 Task: Look for space in Lembang, Indonesia from 6th September, 2023 to 10th September, 2023 for 1 adult in price range Rs.9000 to Rs.17000. Place can be private room with 1  bedroom having 1 bed and 1 bathroom. Property type can be house, flat, guest house, hotel. Booking option can be shelf check-in. Required host language is English.
Action: Mouse moved to (405, 53)
Screenshot: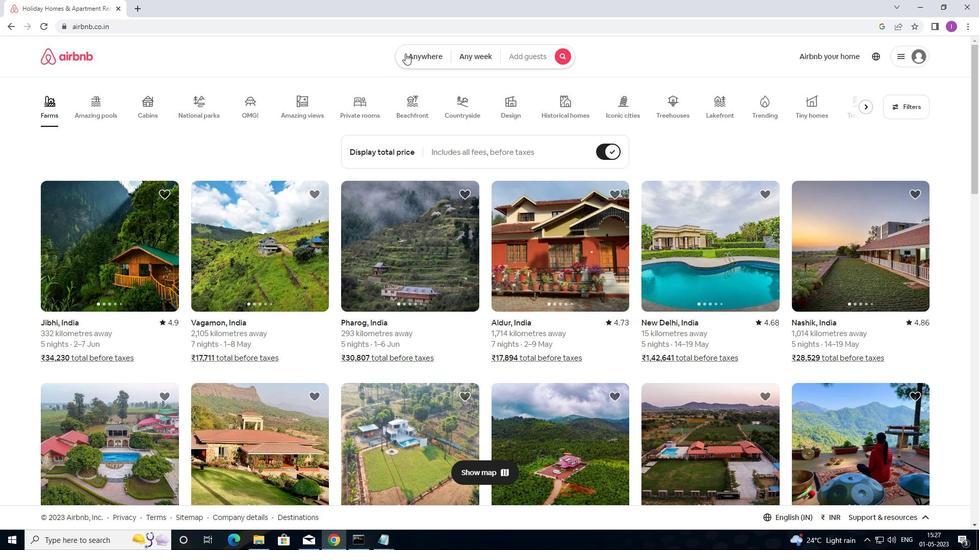 
Action: Mouse pressed left at (405, 53)
Screenshot: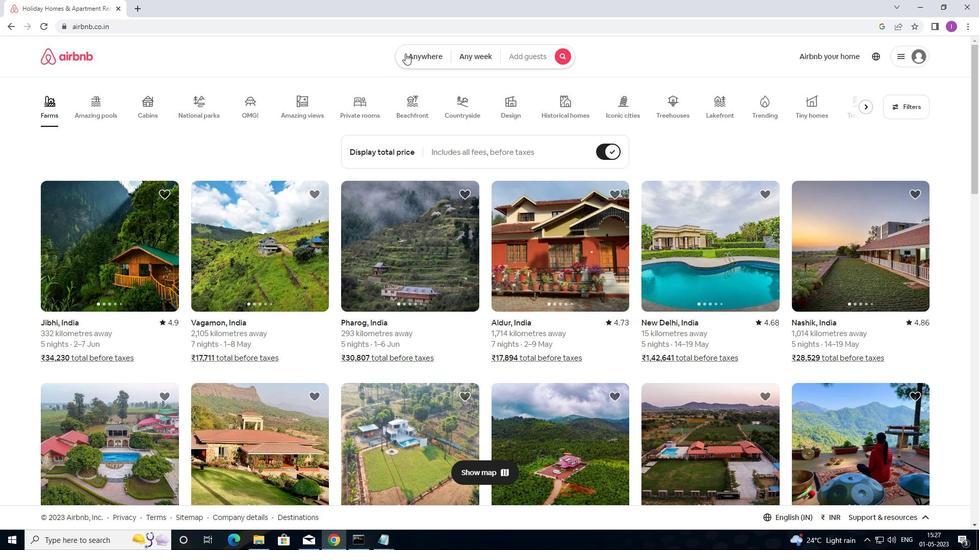 
Action: Mouse moved to (347, 106)
Screenshot: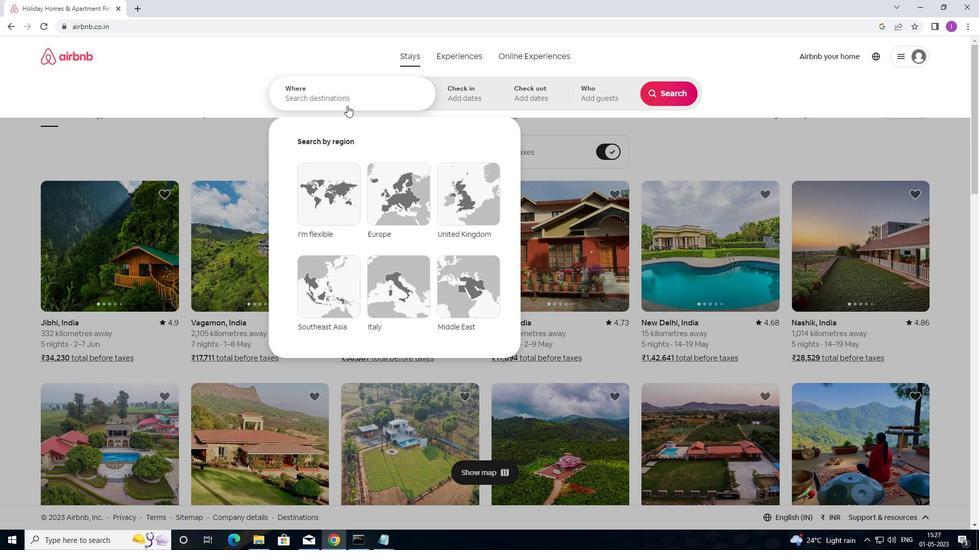 
Action: Mouse pressed left at (347, 106)
Screenshot: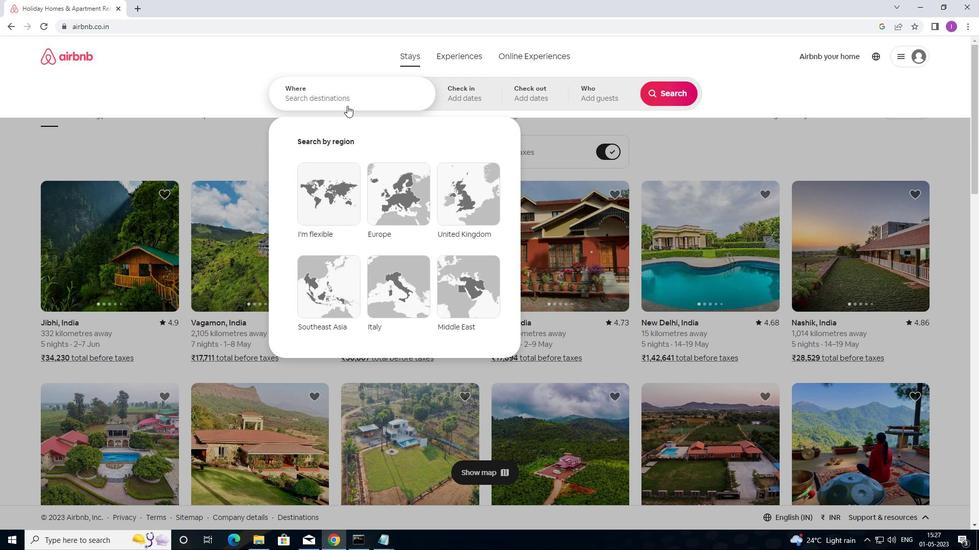 
Action: Mouse moved to (492, 67)
Screenshot: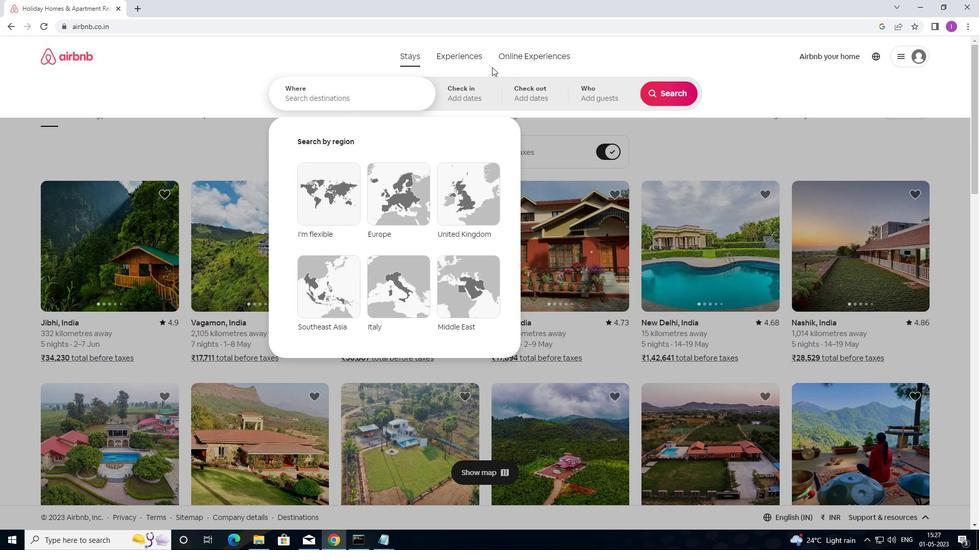 
Action: Key pressed <Key.shift><Key.shift><Key.shift>LAMBANG,<Key.shift>INDONESIA
Screenshot: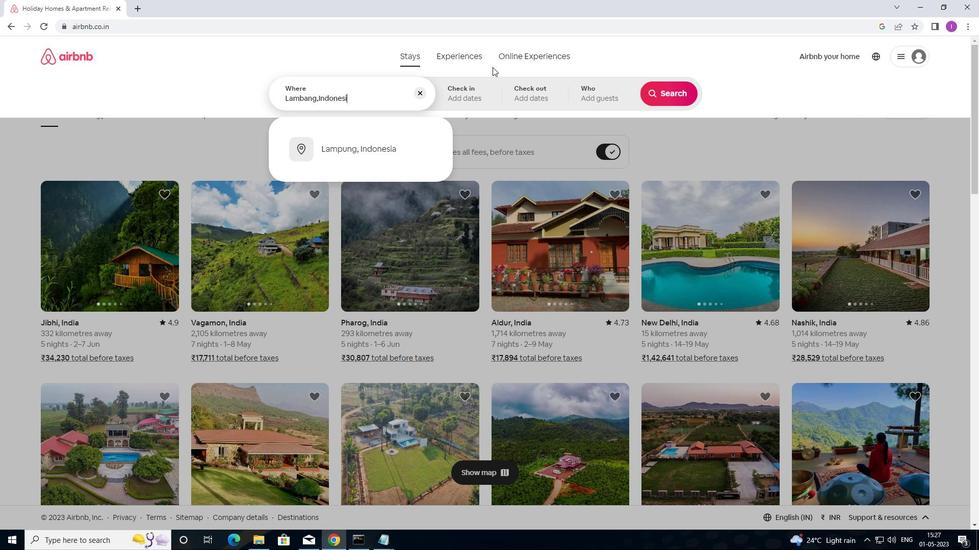 
Action: Mouse moved to (367, 154)
Screenshot: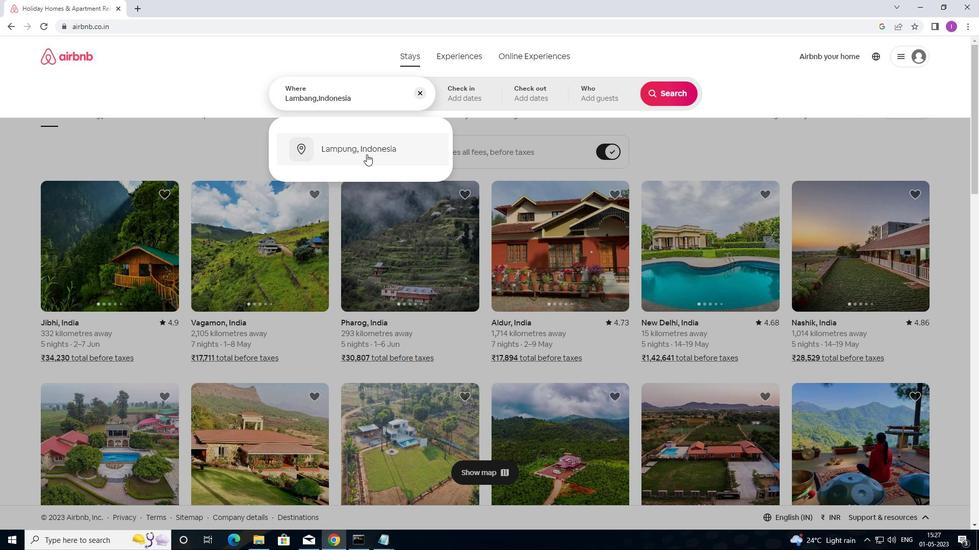 
Action: Mouse pressed left at (367, 154)
Screenshot: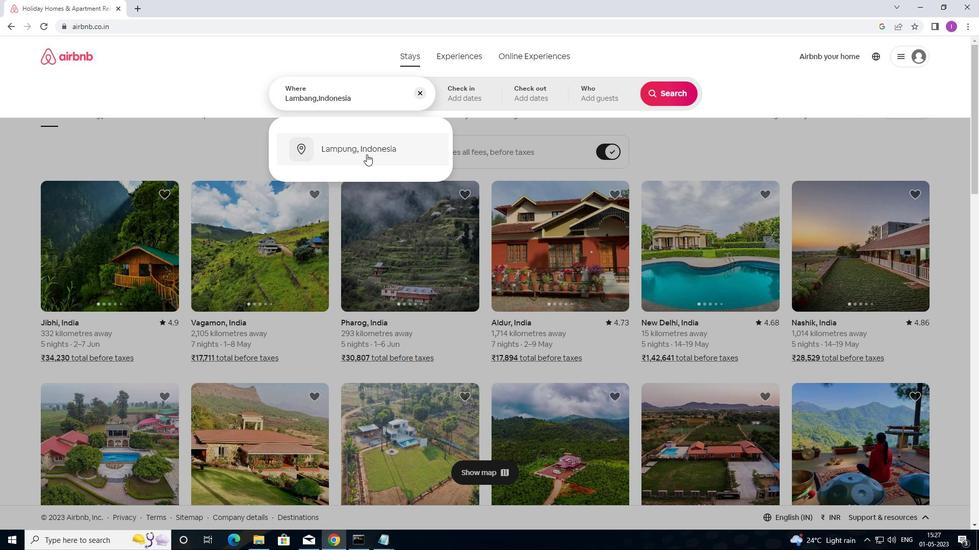 
Action: Mouse moved to (465, 97)
Screenshot: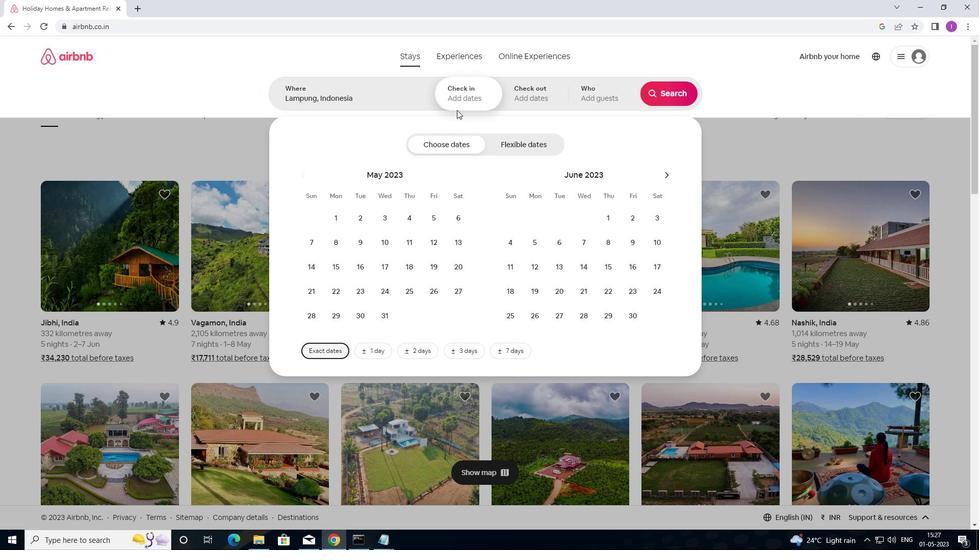 
Action: Mouse pressed left at (465, 97)
Screenshot: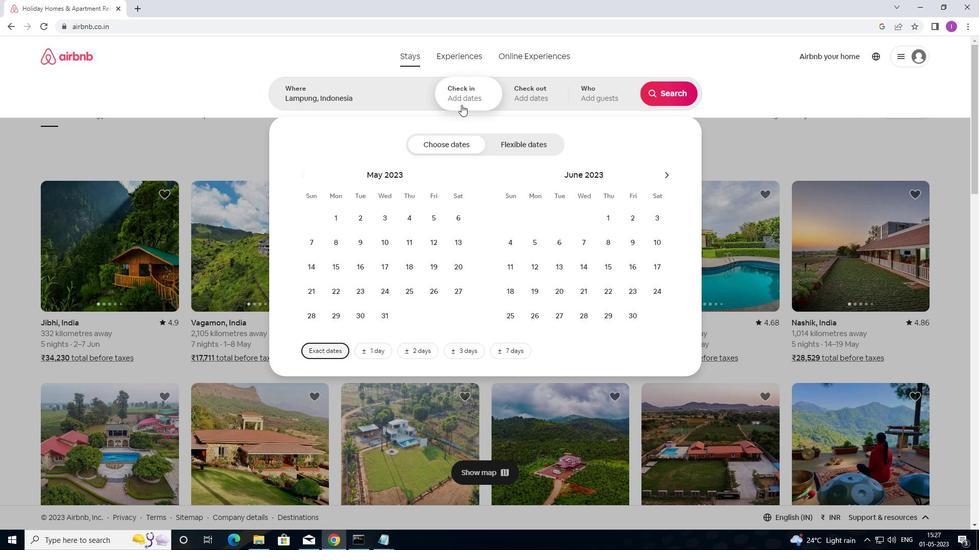 
Action: Mouse moved to (462, 91)
Screenshot: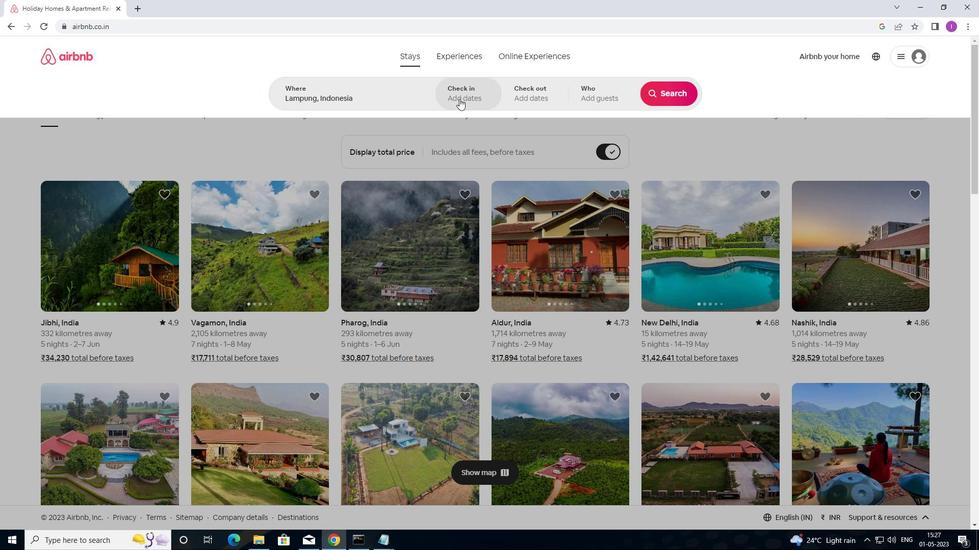 
Action: Mouse pressed left at (462, 91)
Screenshot: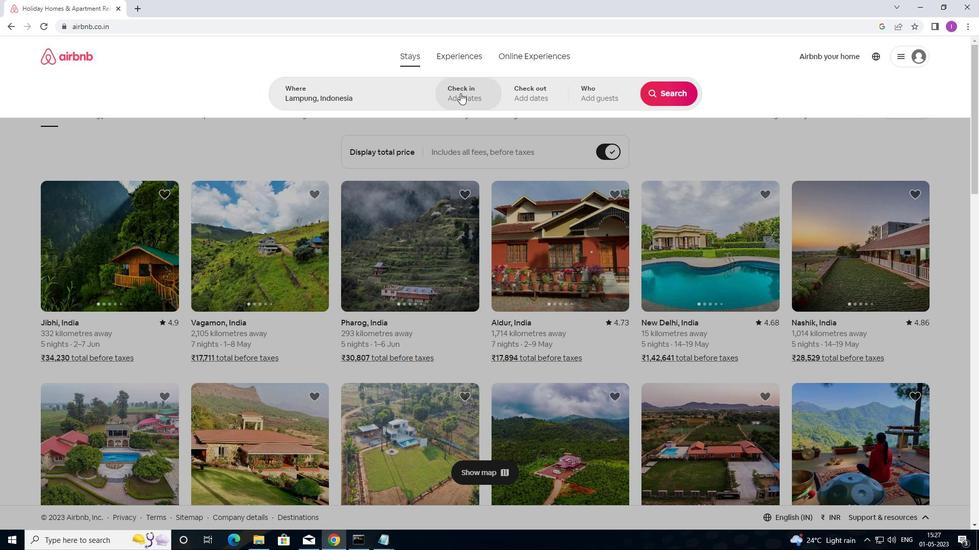 
Action: Mouse moved to (666, 175)
Screenshot: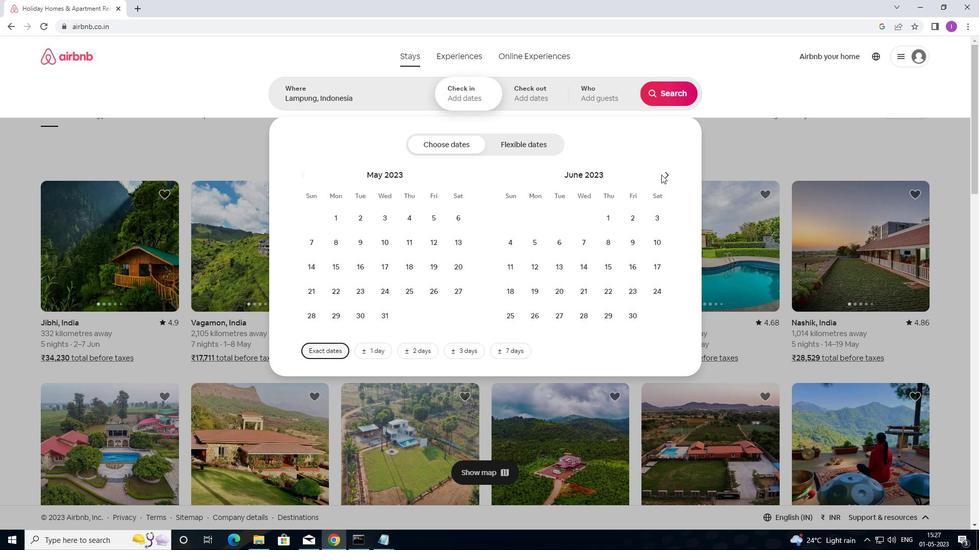 
Action: Mouse pressed left at (666, 175)
Screenshot: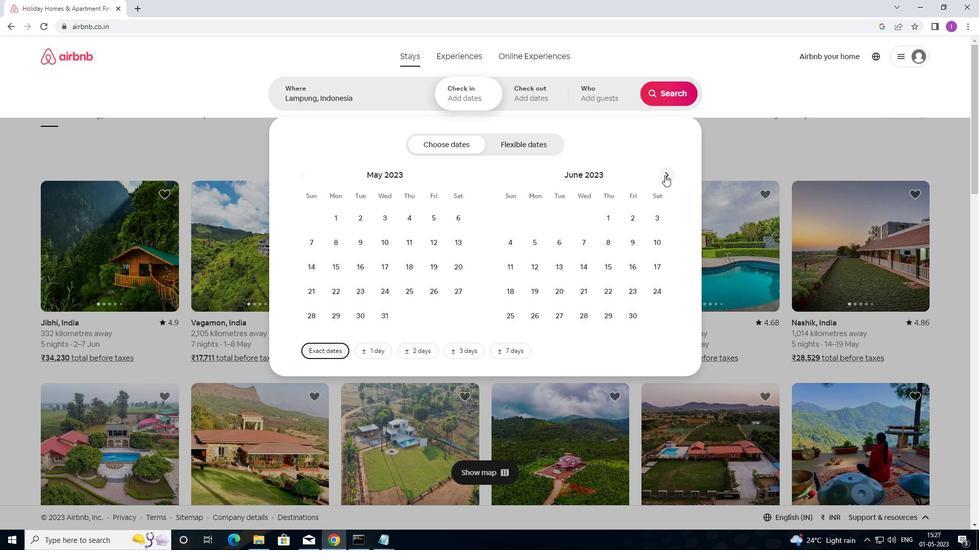 
Action: Mouse moved to (666, 175)
Screenshot: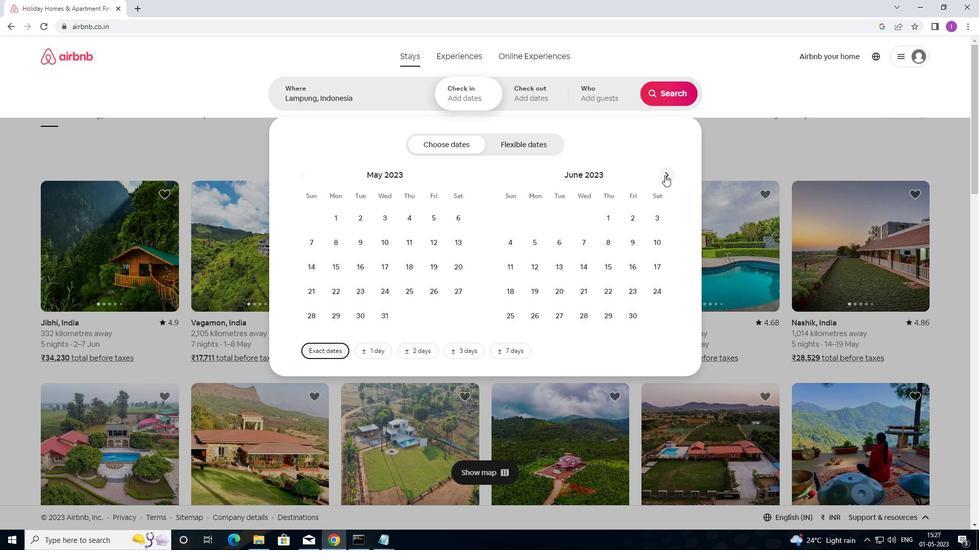 
Action: Mouse pressed left at (666, 175)
Screenshot: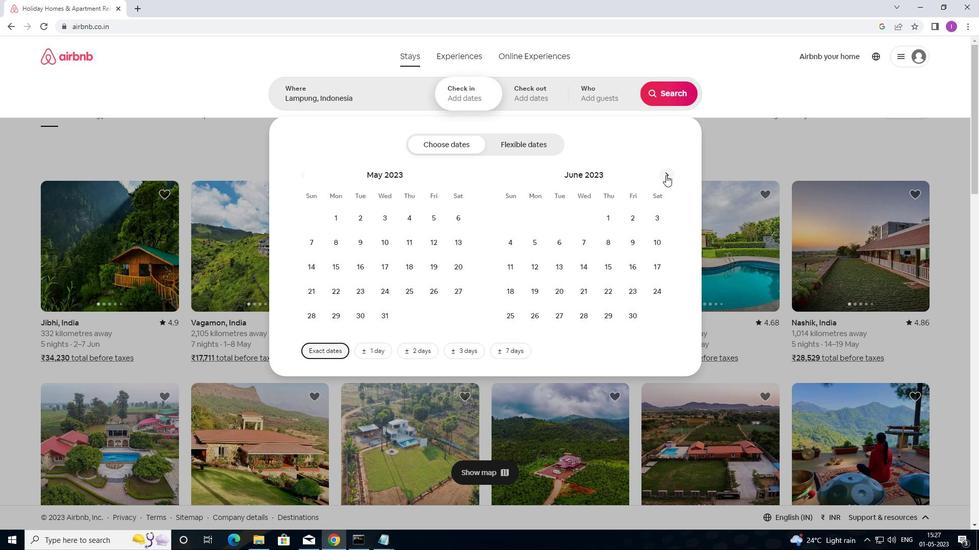 
Action: Mouse pressed left at (666, 175)
Screenshot: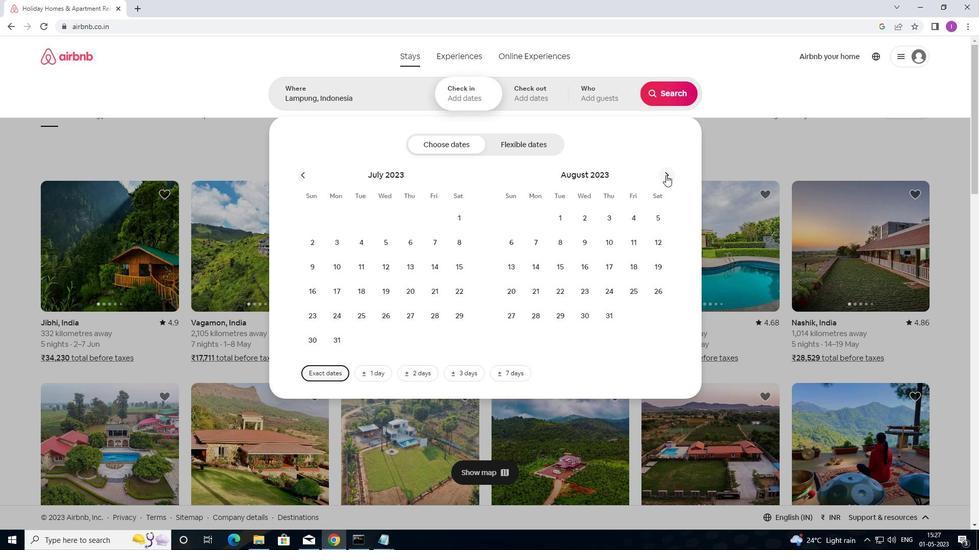 
Action: Mouse moved to (667, 175)
Screenshot: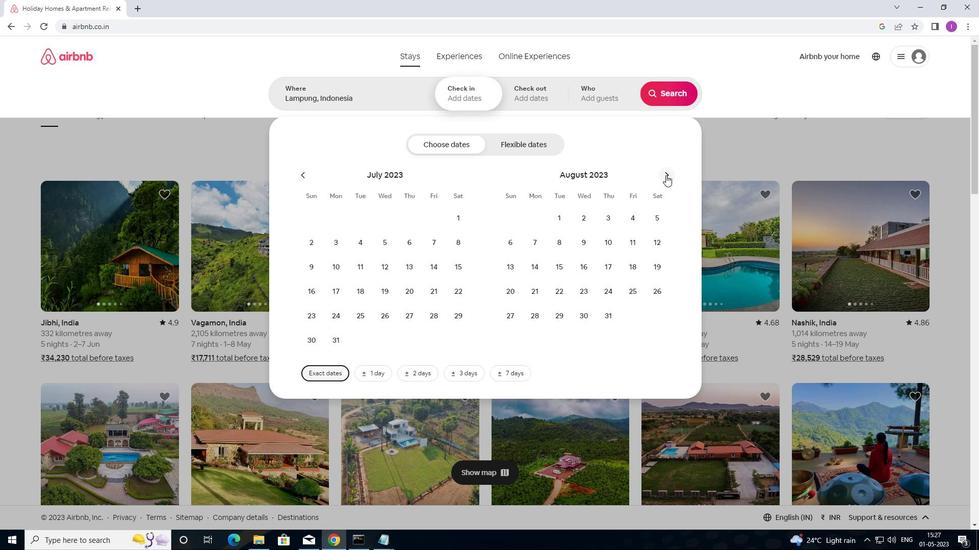 
Action: Mouse pressed left at (667, 175)
Screenshot: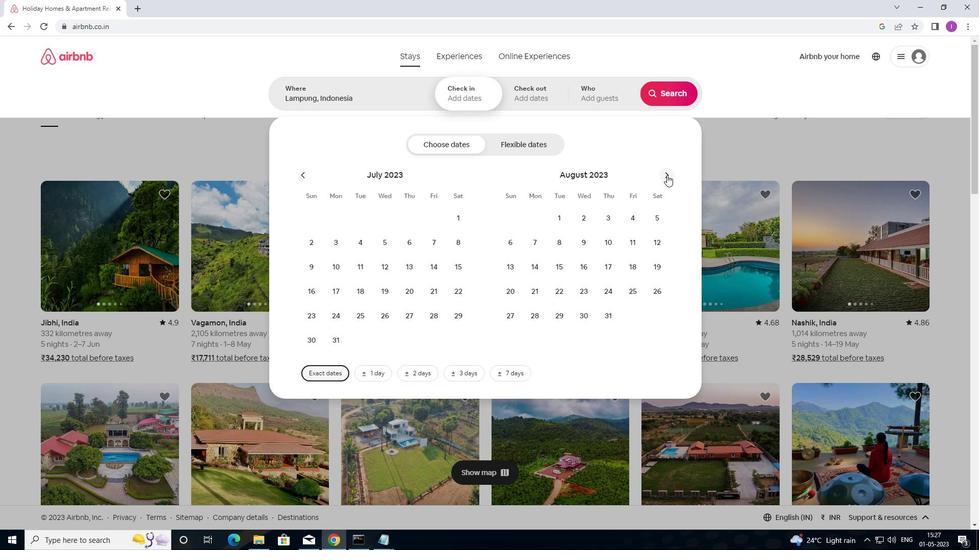 
Action: Mouse moved to (385, 243)
Screenshot: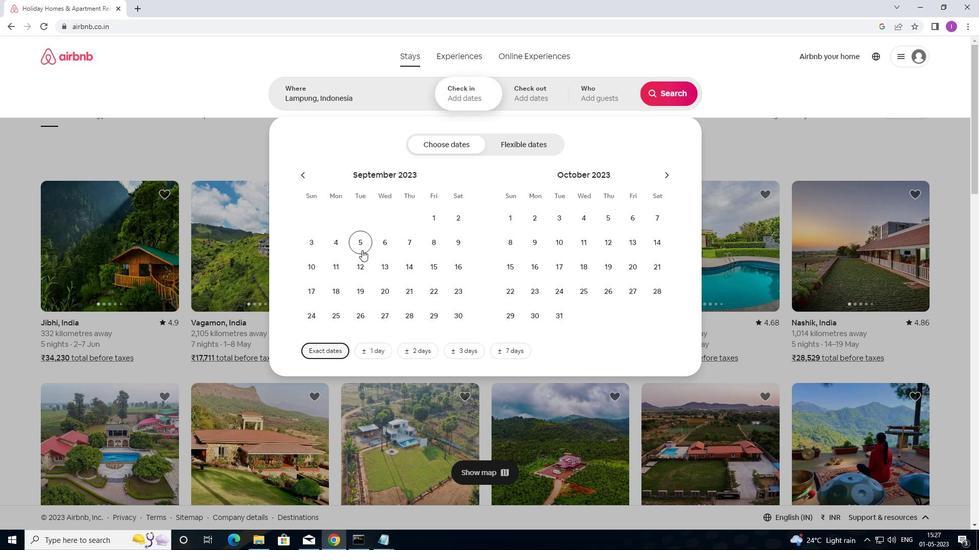 
Action: Mouse pressed left at (385, 243)
Screenshot: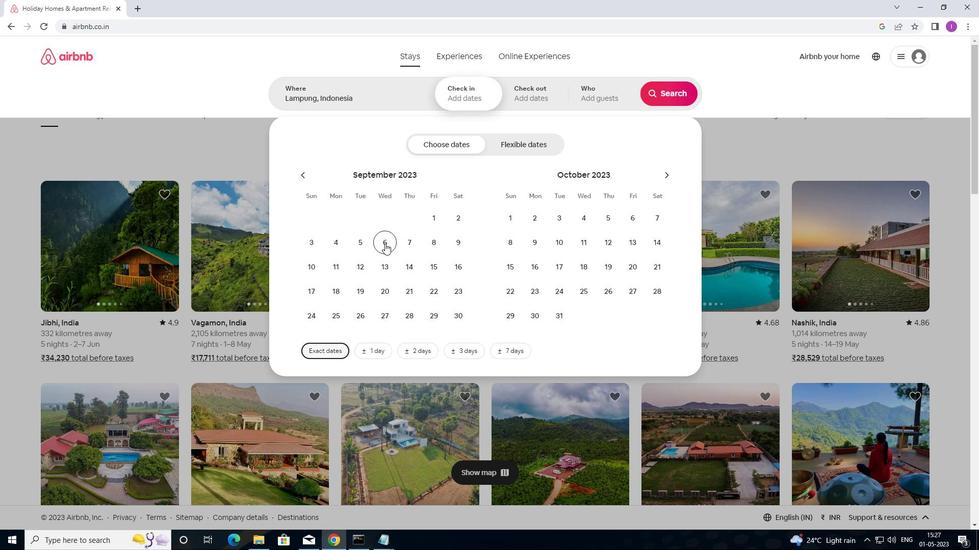 
Action: Mouse moved to (314, 273)
Screenshot: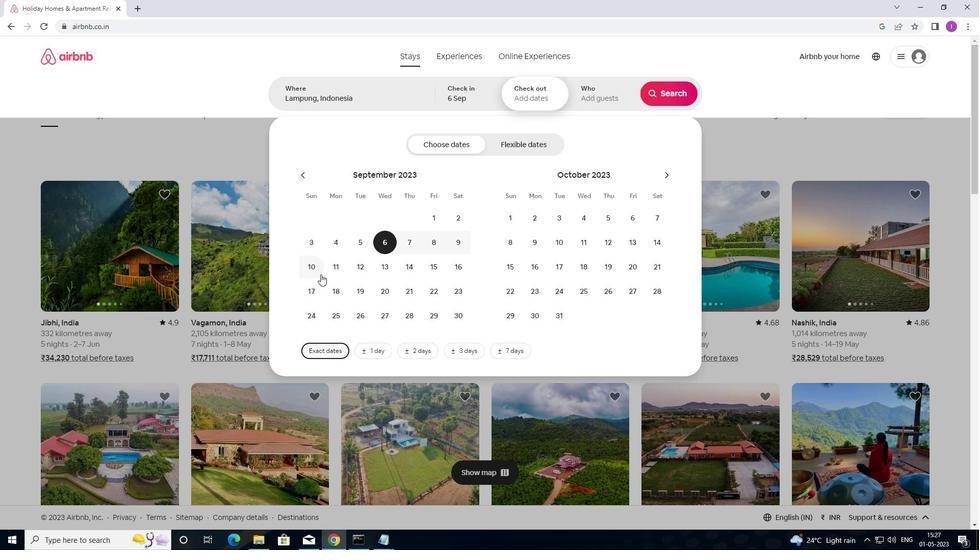 
Action: Mouse pressed left at (314, 273)
Screenshot: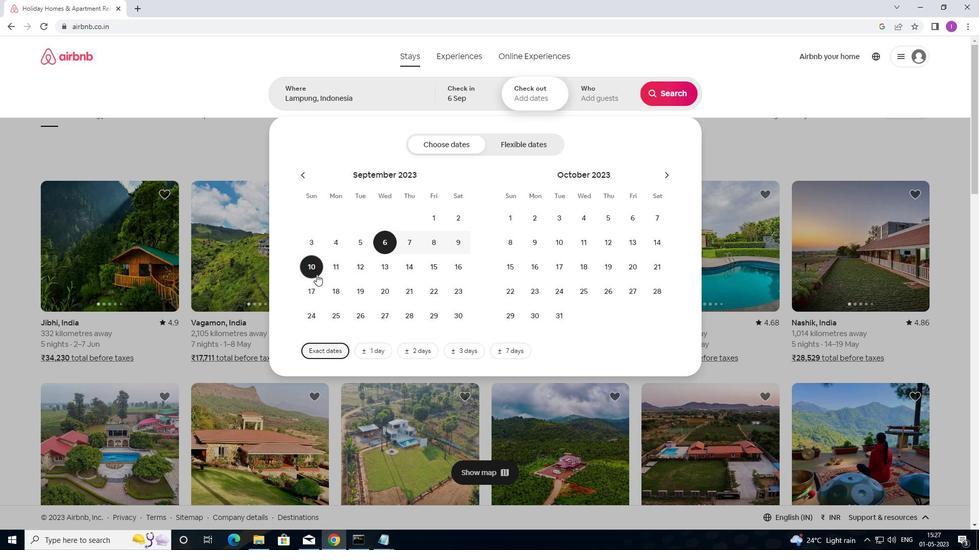 
Action: Mouse moved to (609, 95)
Screenshot: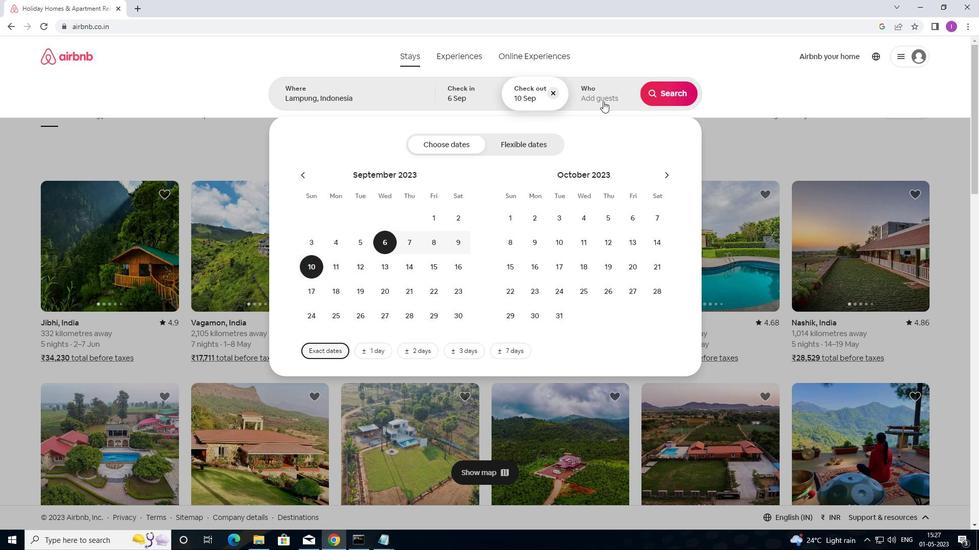 
Action: Mouse pressed left at (609, 95)
Screenshot: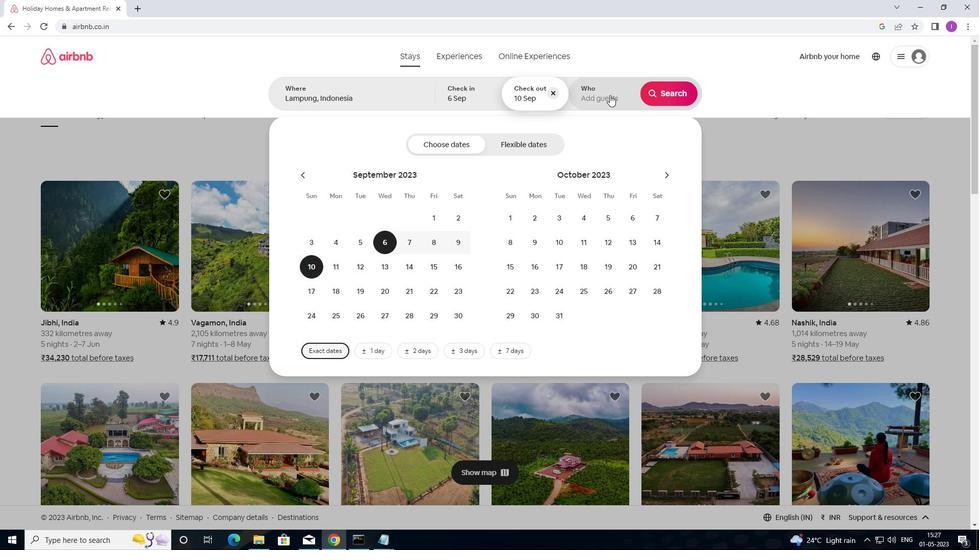 
Action: Mouse moved to (671, 141)
Screenshot: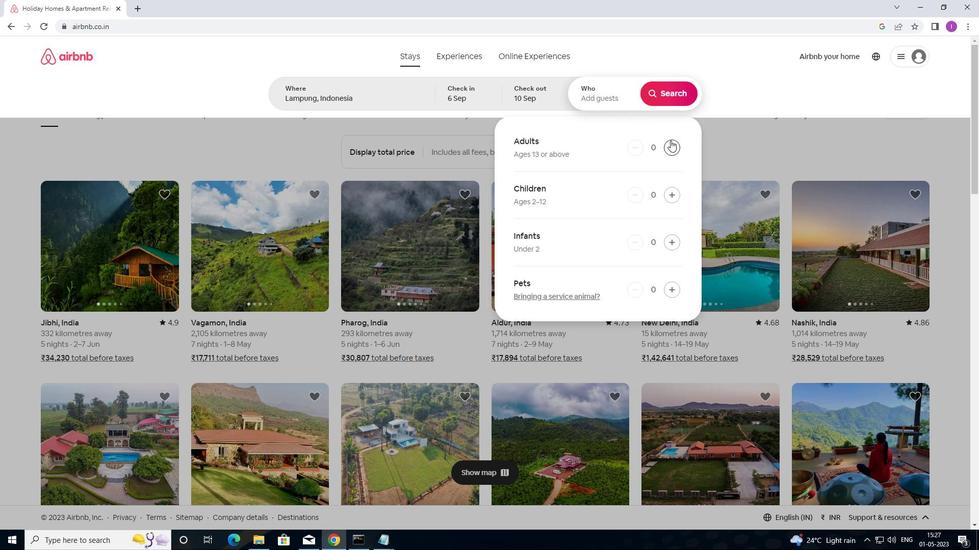 
Action: Mouse pressed left at (671, 141)
Screenshot: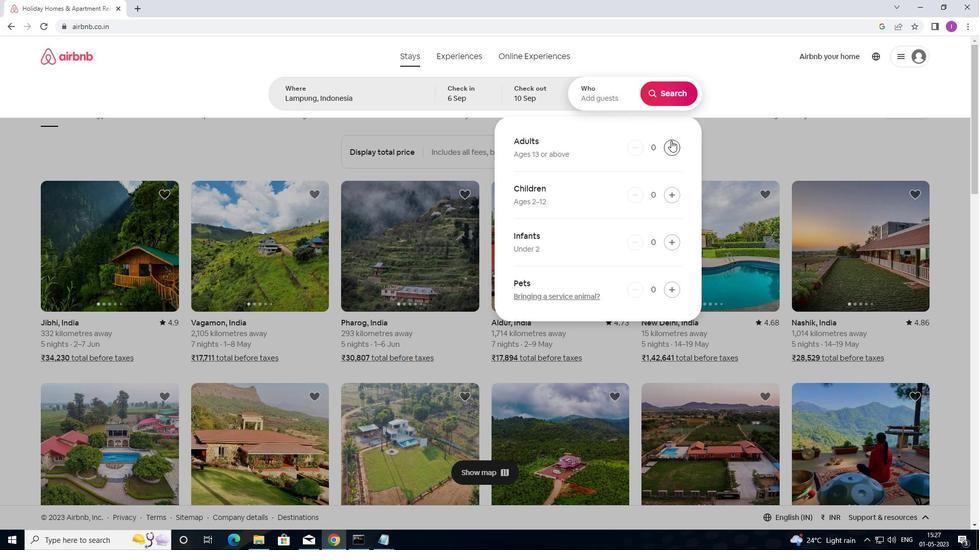 
Action: Mouse moved to (669, 98)
Screenshot: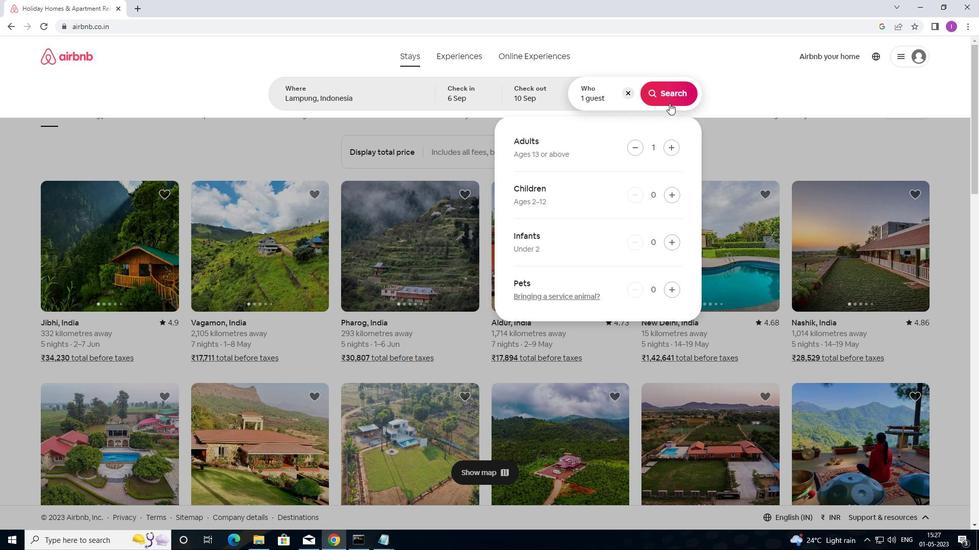 
Action: Mouse pressed left at (669, 98)
Screenshot: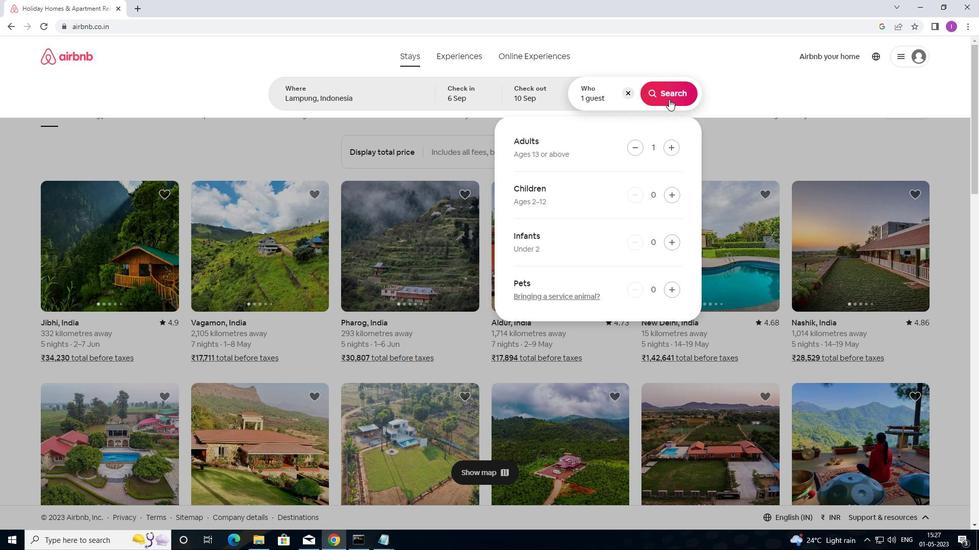
Action: Mouse moved to (922, 91)
Screenshot: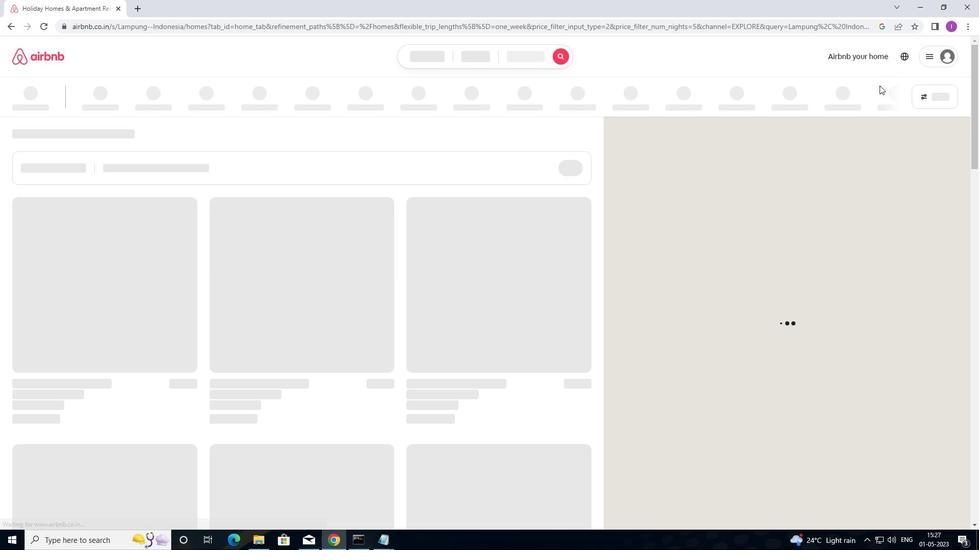
Action: Mouse pressed left at (922, 91)
Screenshot: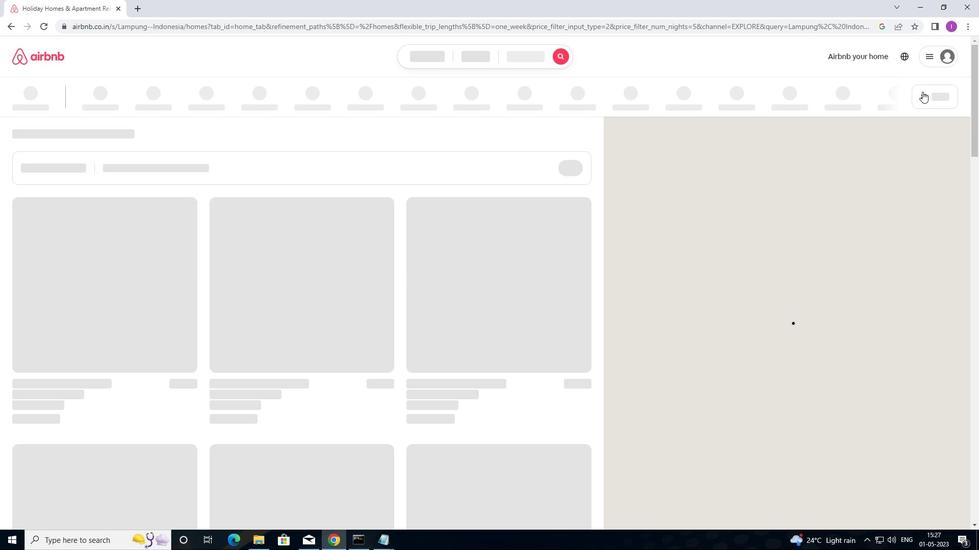 
Action: Mouse moved to (374, 225)
Screenshot: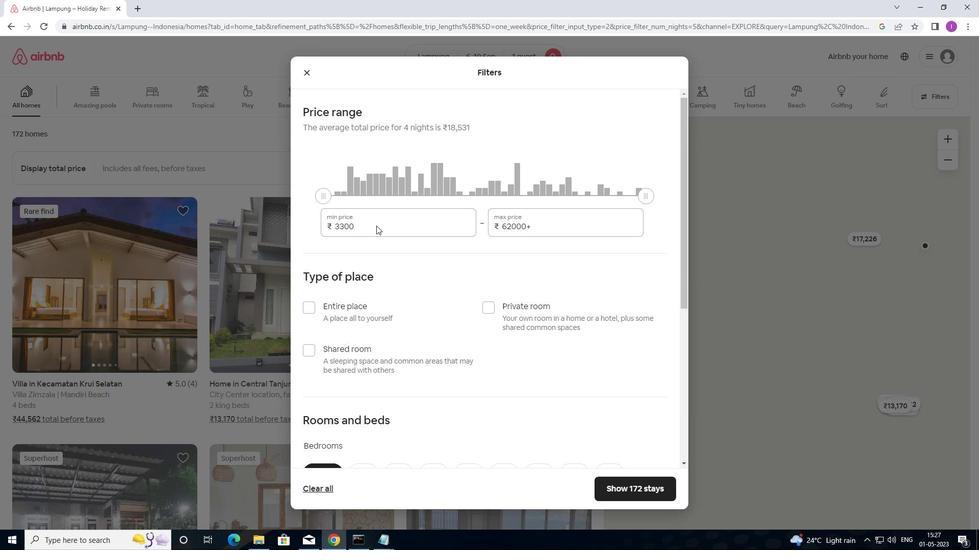 
Action: Mouse pressed left at (374, 225)
Screenshot: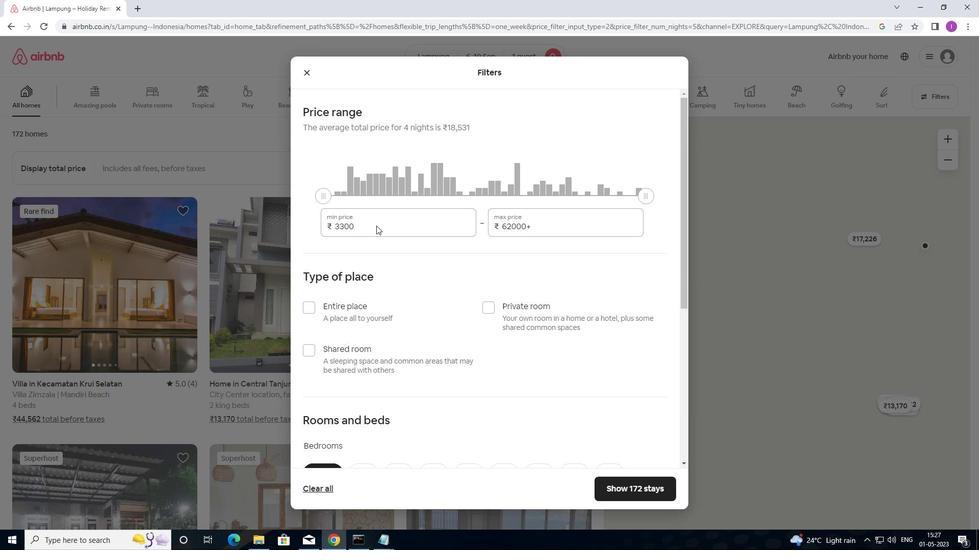 
Action: Mouse moved to (369, 207)
Screenshot: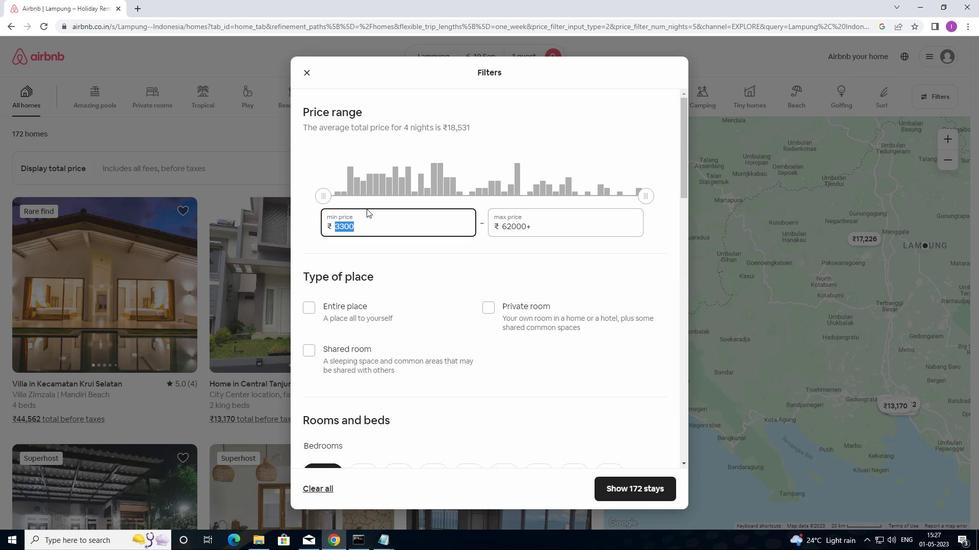 
Action: Key pressed 9000
Screenshot: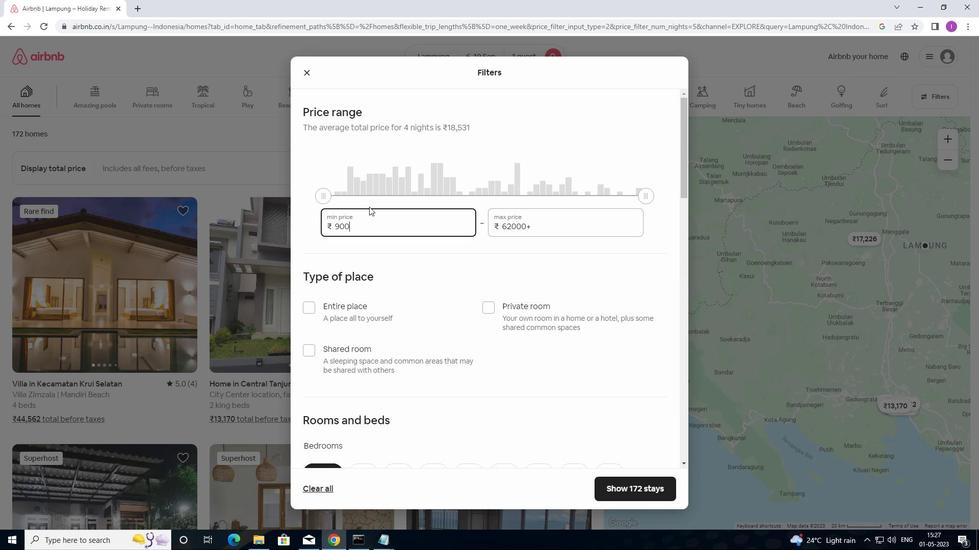 
Action: Mouse moved to (540, 223)
Screenshot: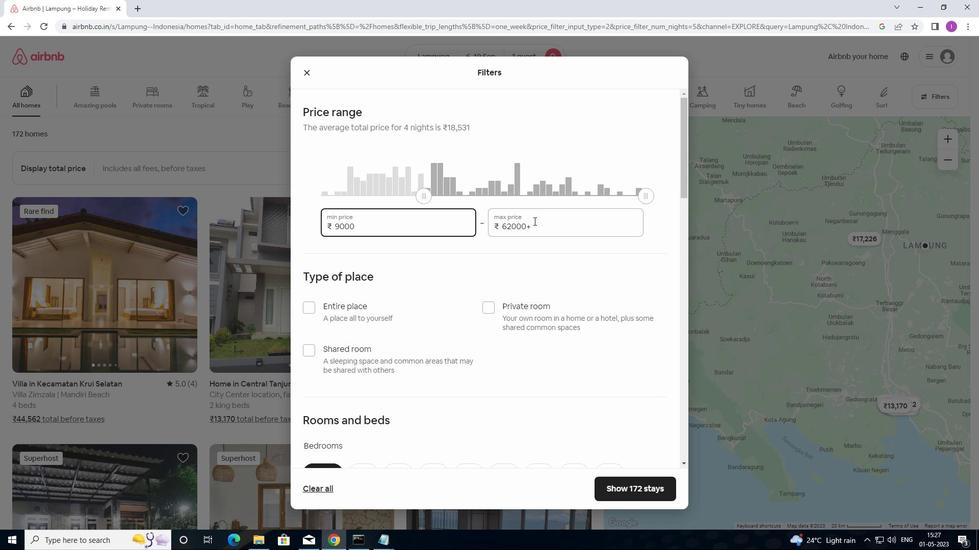 
Action: Mouse pressed left at (540, 223)
Screenshot: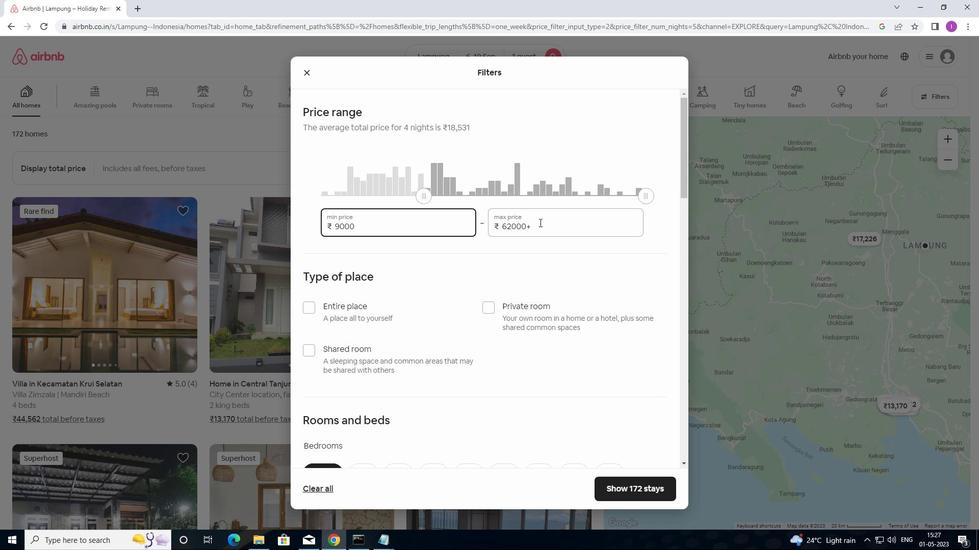 
Action: Mouse moved to (494, 224)
Screenshot: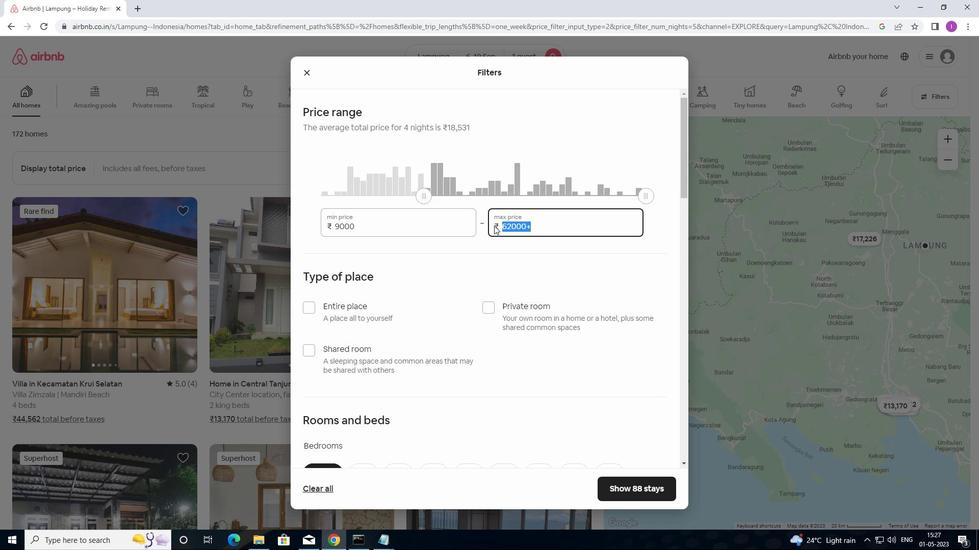 
Action: Key pressed 12
Screenshot: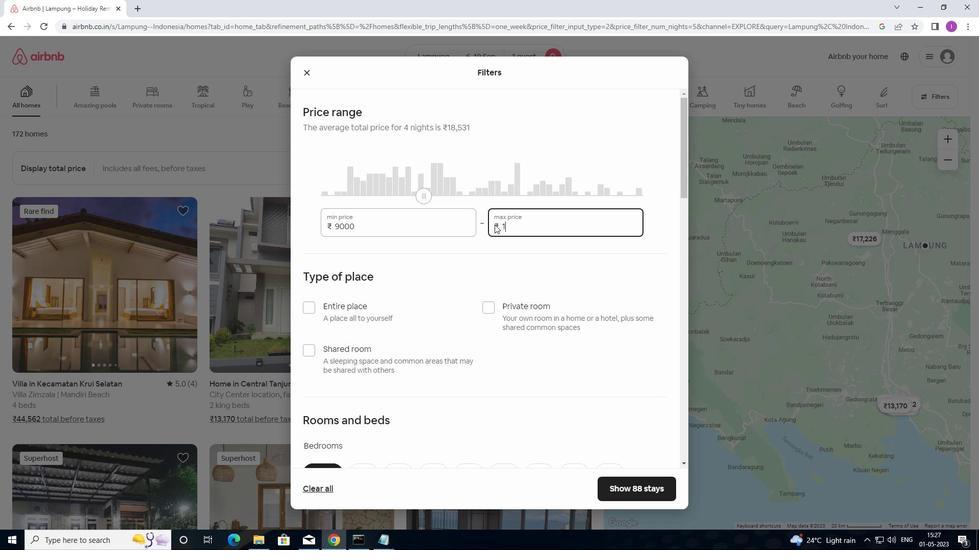 
Action: Mouse moved to (494, 219)
Screenshot: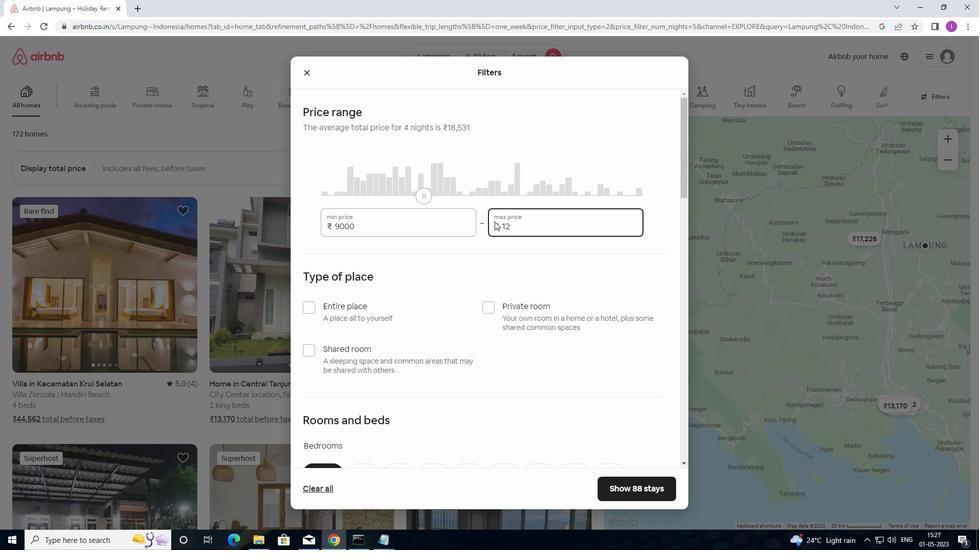 
Action: Key pressed <Key.backspace>
Screenshot: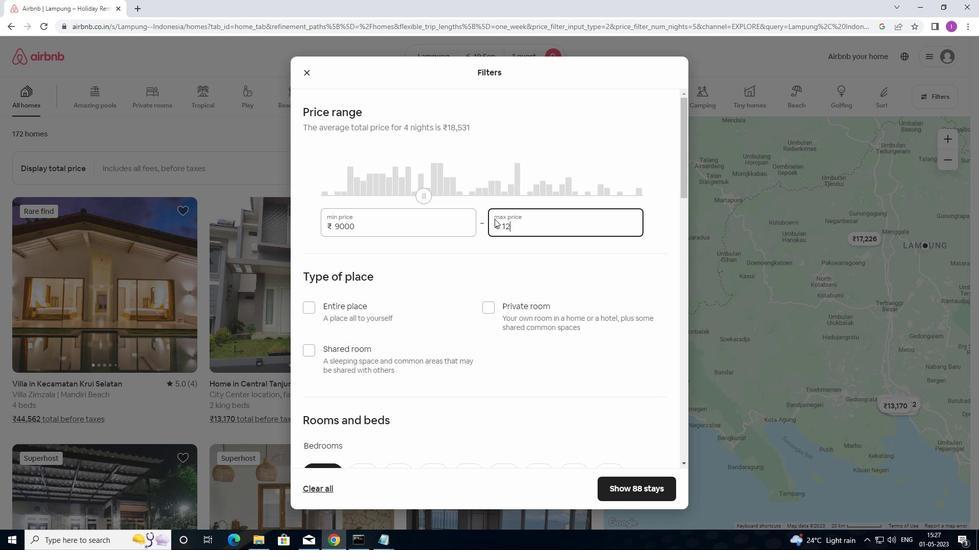 
Action: Mouse moved to (498, 210)
Screenshot: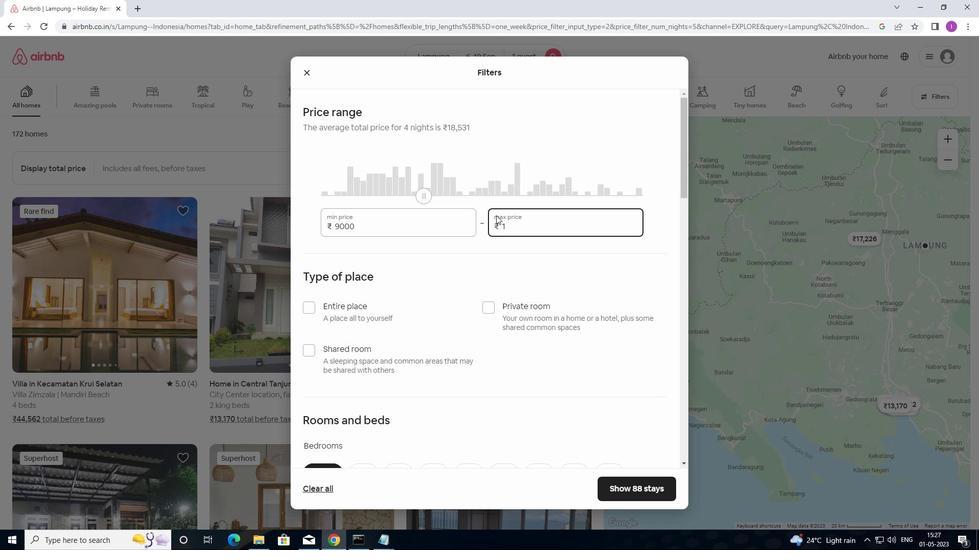 
Action: Key pressed 7
Screenshot: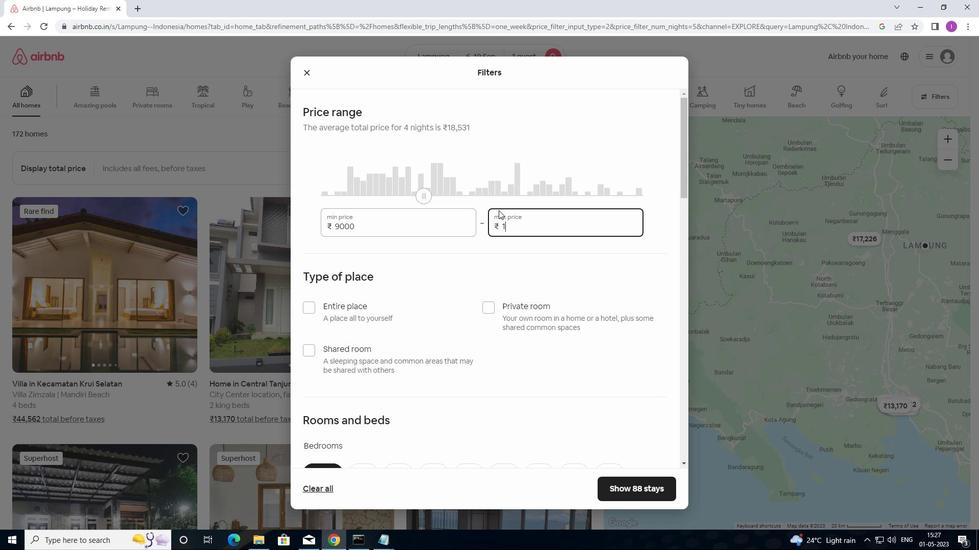
Action: Mouse moved to (498, 209)
Screenshot: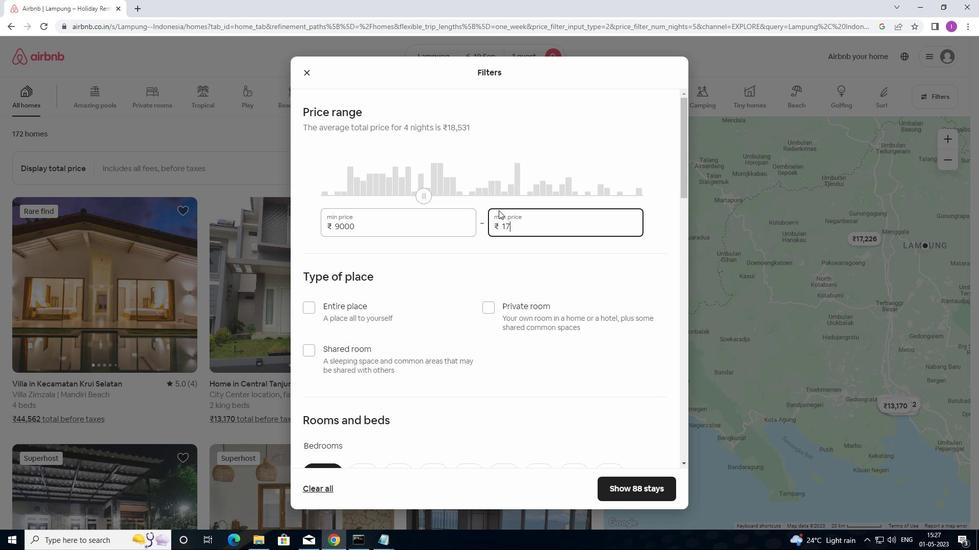 
Action: Key pressed 000
Screenshot: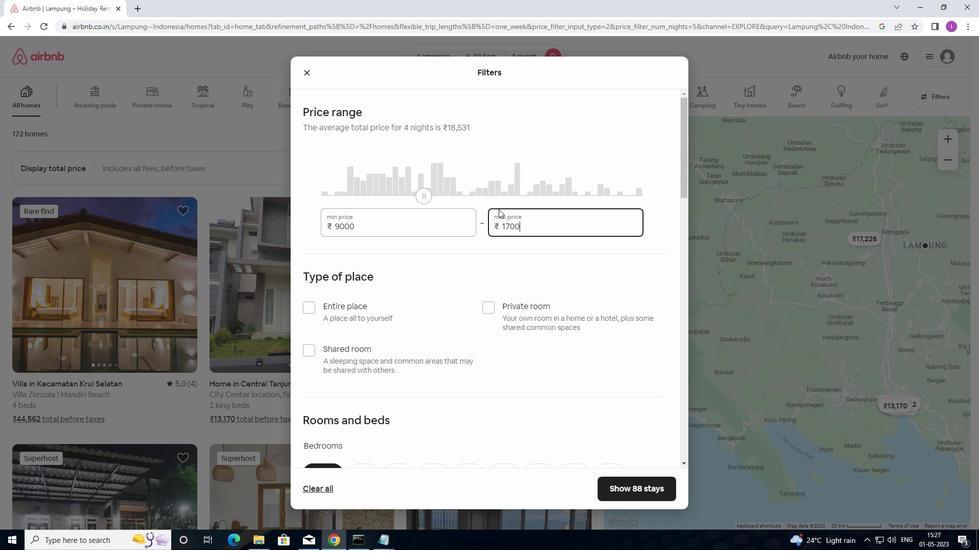 
Action: Mouse moved to (422, 223)
Screenshot: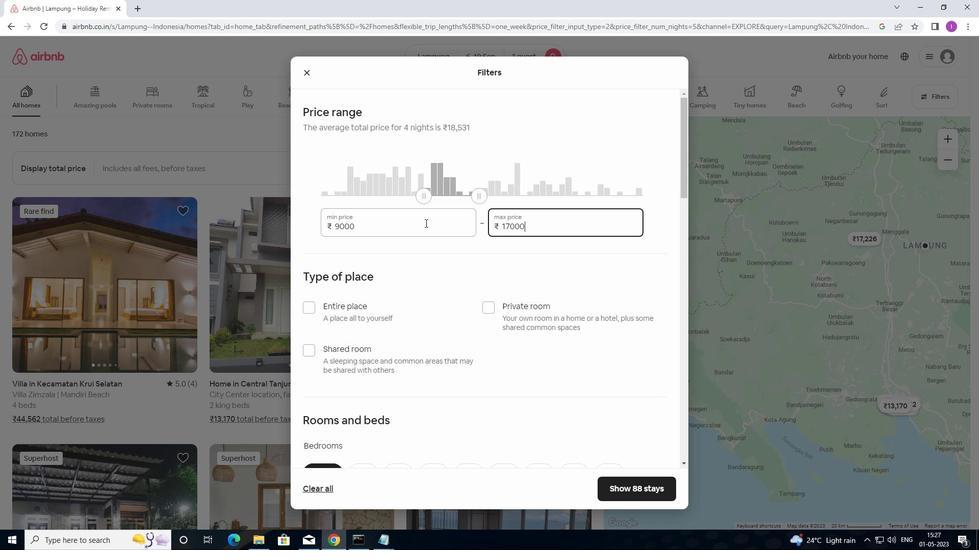 
Action: Mouse scrolled (422, 223) with delta (0, 0)
Screenshot: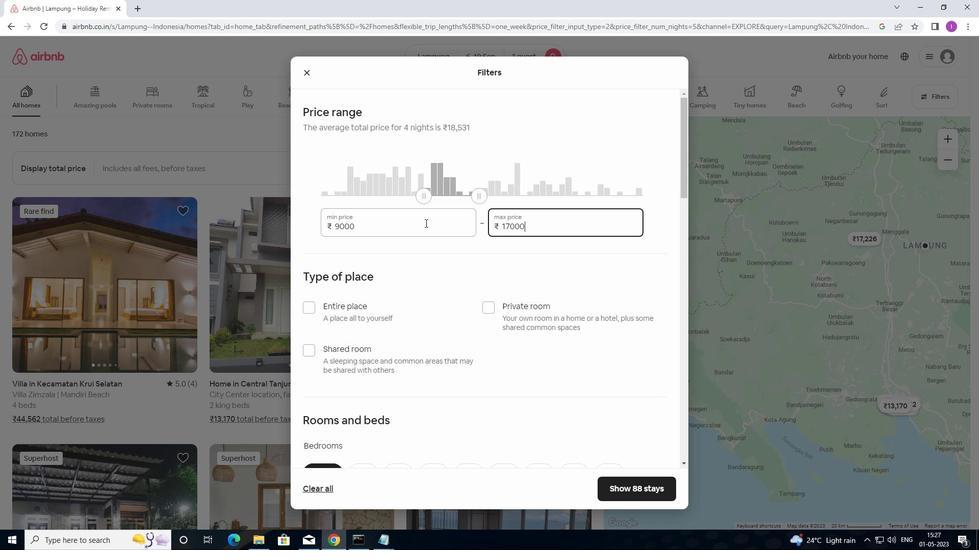 
Action: Mouse moved to (423, 227)
Screenshot: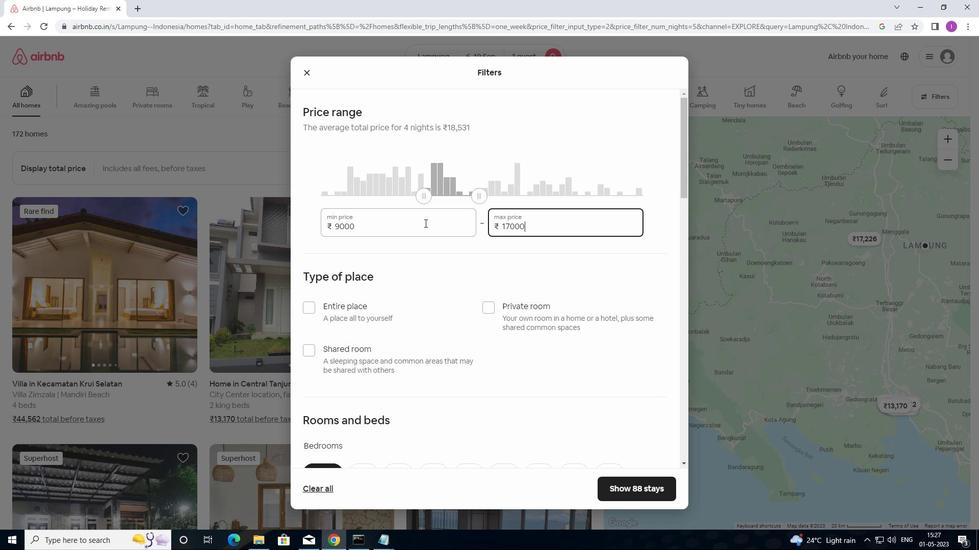 
Action: Mouse scrolled (423, 226) with delta (0, 0)
Screenshot: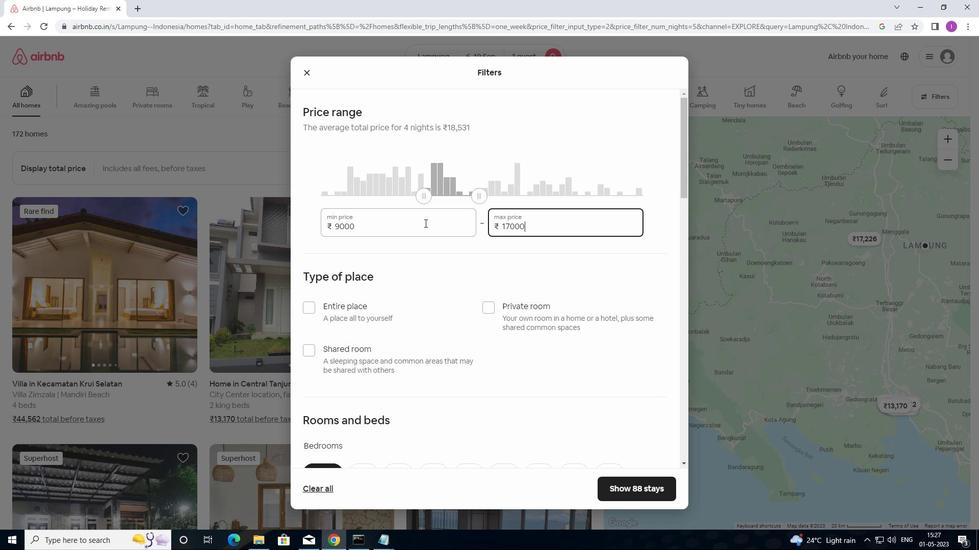 
Action: Mouse moved to (425, 229)
Screenshot: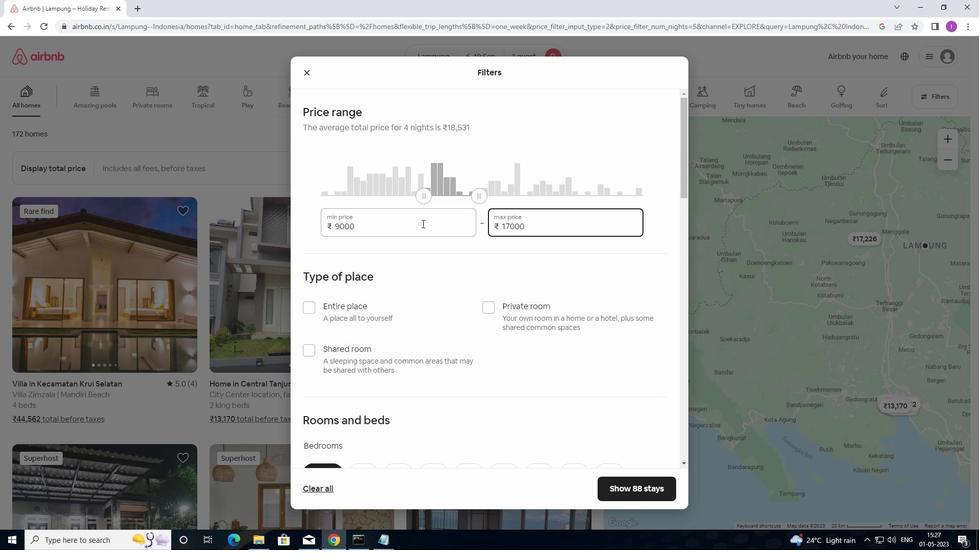 
Action: Mouse scrolled (425, 228) with delta (0, 0)
Screenshot: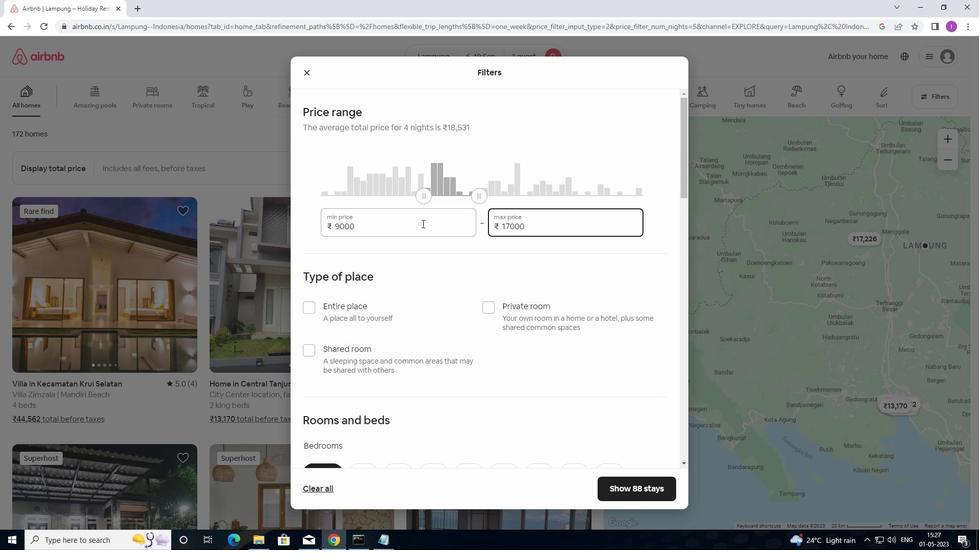 
Action: Mouse moved to (496, 154)
Screenshot: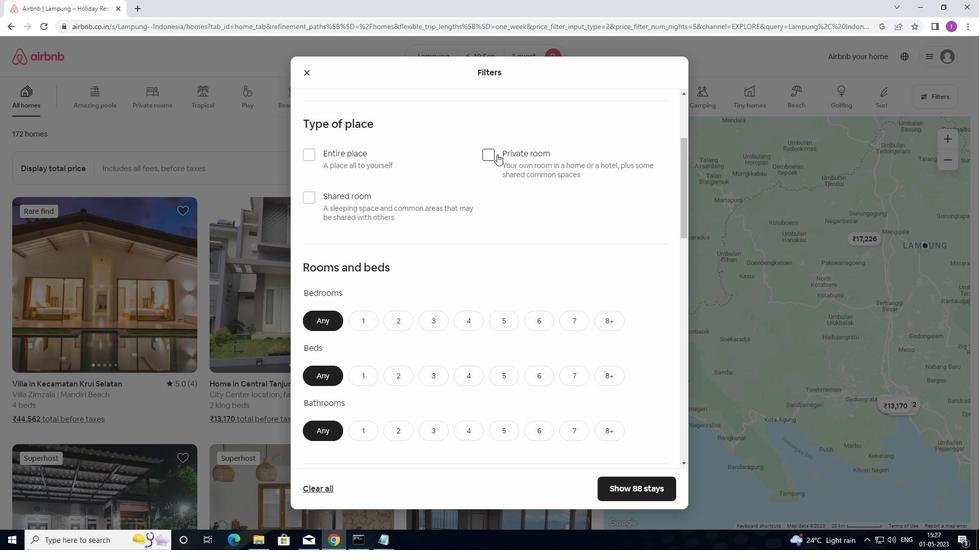 
Action: Mouse pressed left at (496, 154)
Screenshot: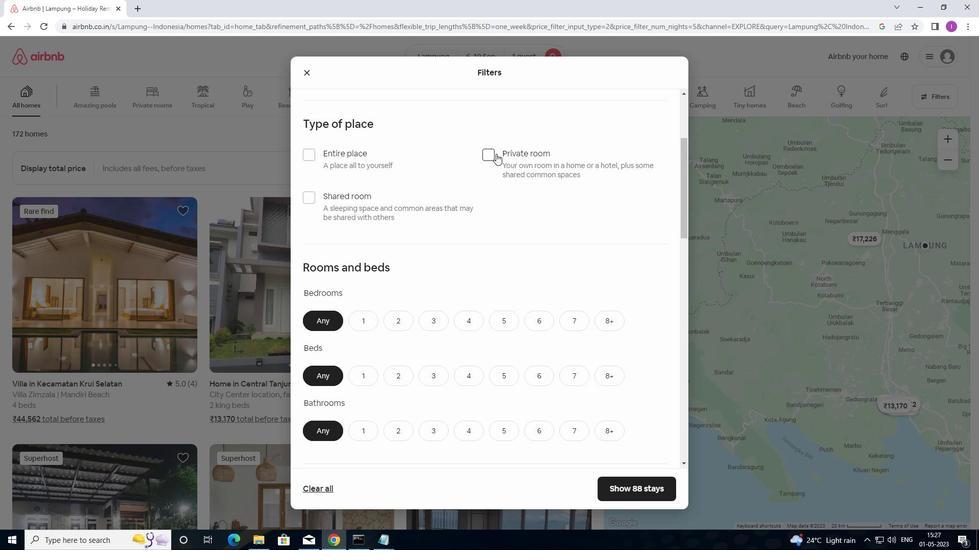 
Action: Mouse moved to (460, 191)
Screenshot: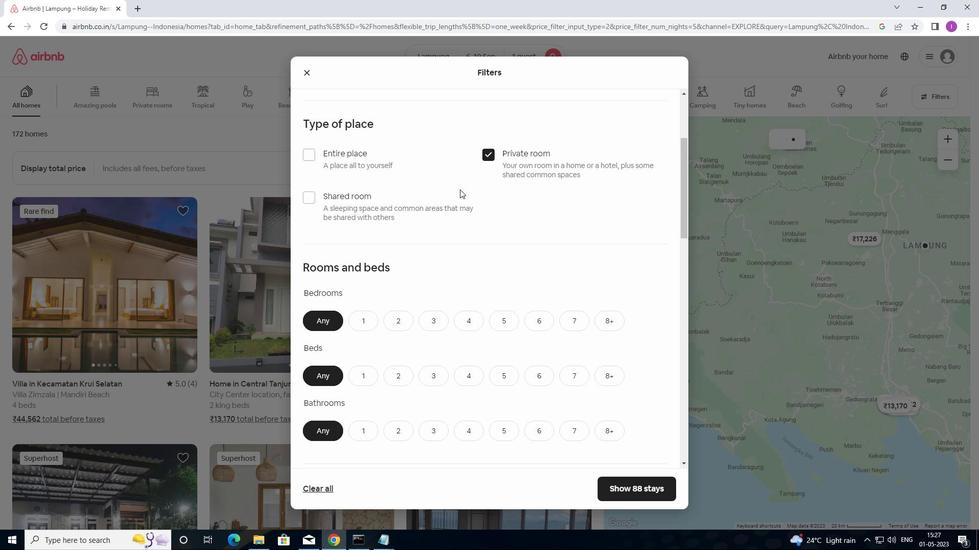 
Action: Mouse scrolled (460, 191) with delta (0, 0)
Screenshot: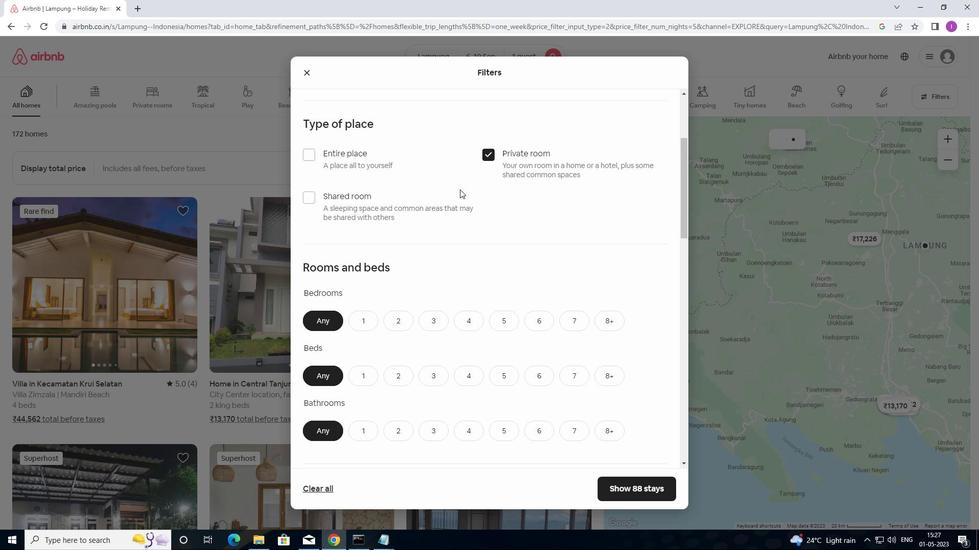 
Action: Mouse moved to (460, 196)
Screenshot: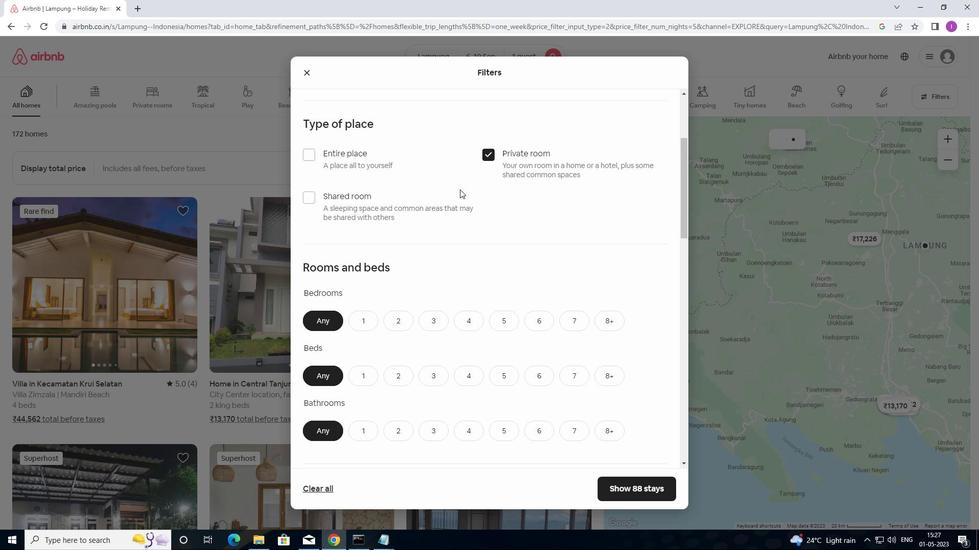 
Action: Mouse scrolled (460, 196) with delta (0, 0)
Screenshot: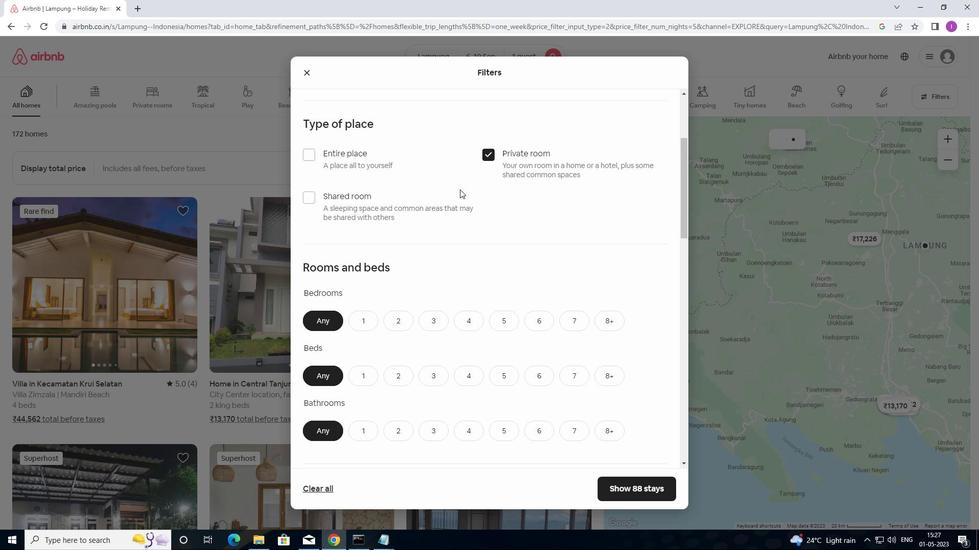 
Action: Mouse moved to (461, 200)
Screenshot: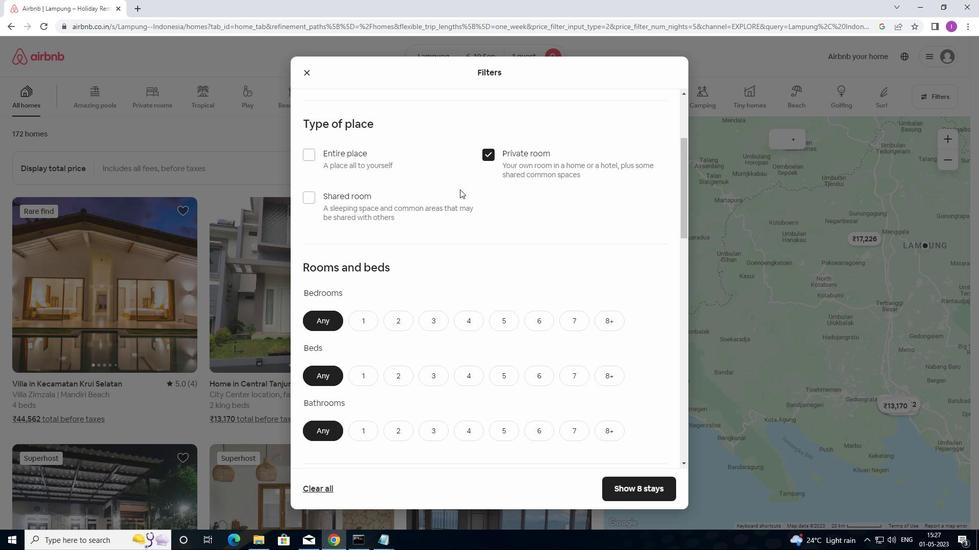 
Action: Mouse scrolled (461, 199) with delta (0, 0)
Screenshot: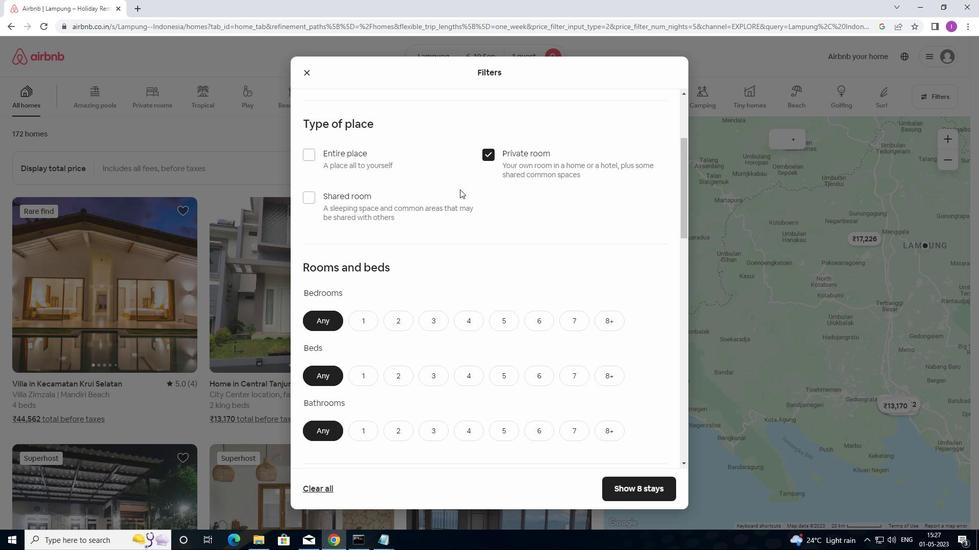 
Action: Mouse moved to (372, 172)
Screenshot: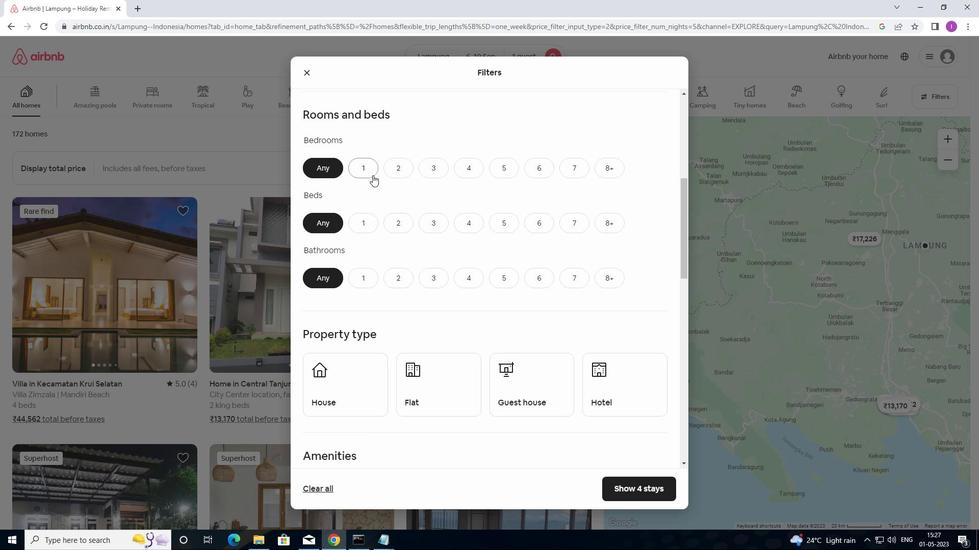 
Action: Mouse pressed left at (372, 172)
Screenshot: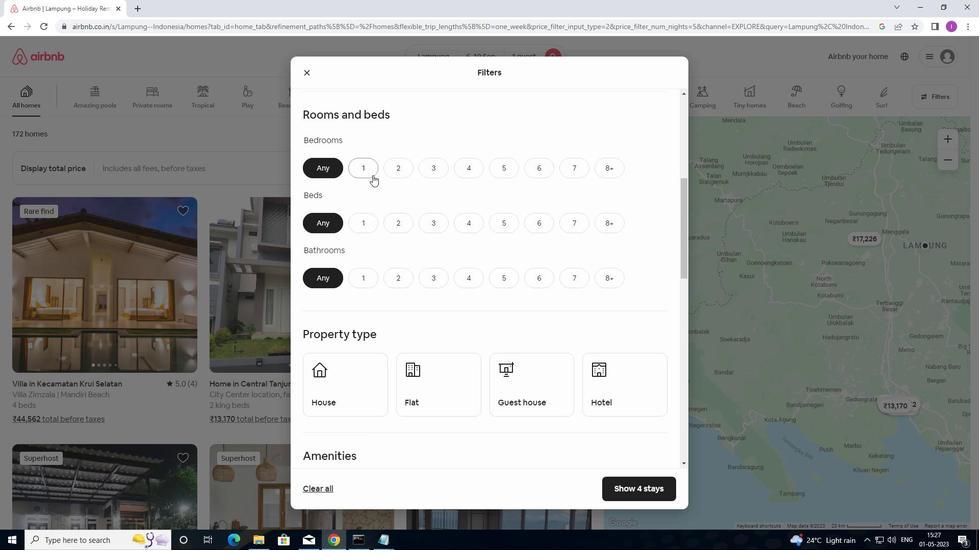 
Action: Mouse moved to (367, 212)
Screenshot: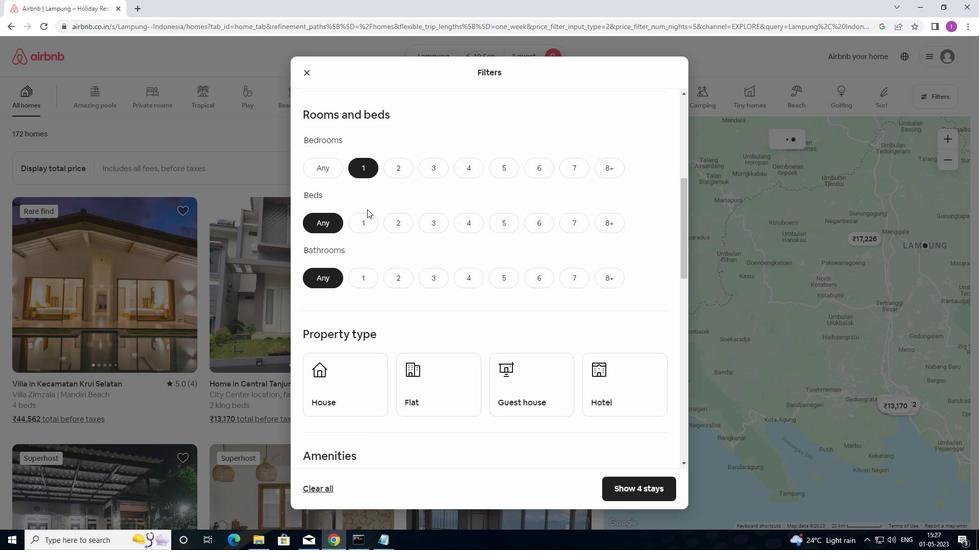 
Action: Mouse pressed left at (367, 212)
Screenshot: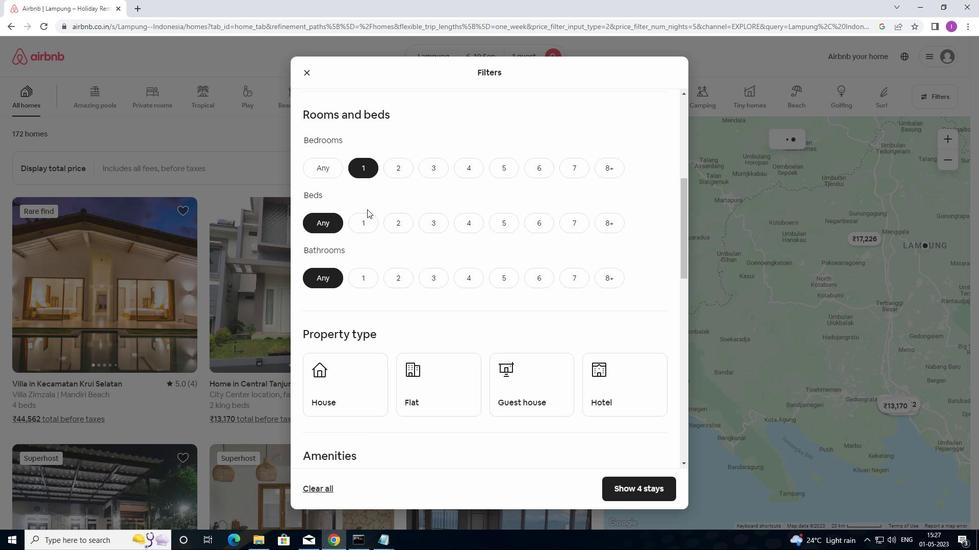 
Action: Mouse moved to (387, 202)
Screenshot: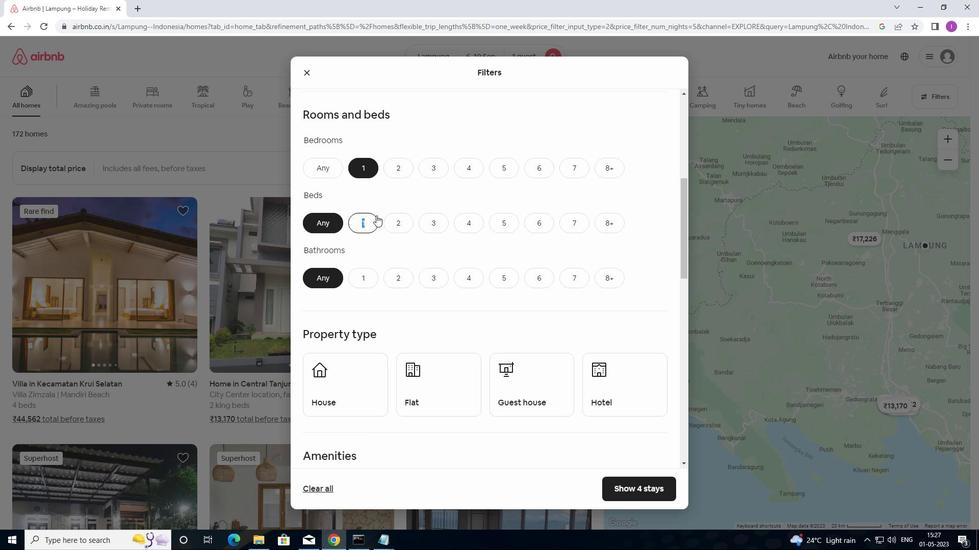 
Action: Mouse pressed left at (387, 202)
Screenshot: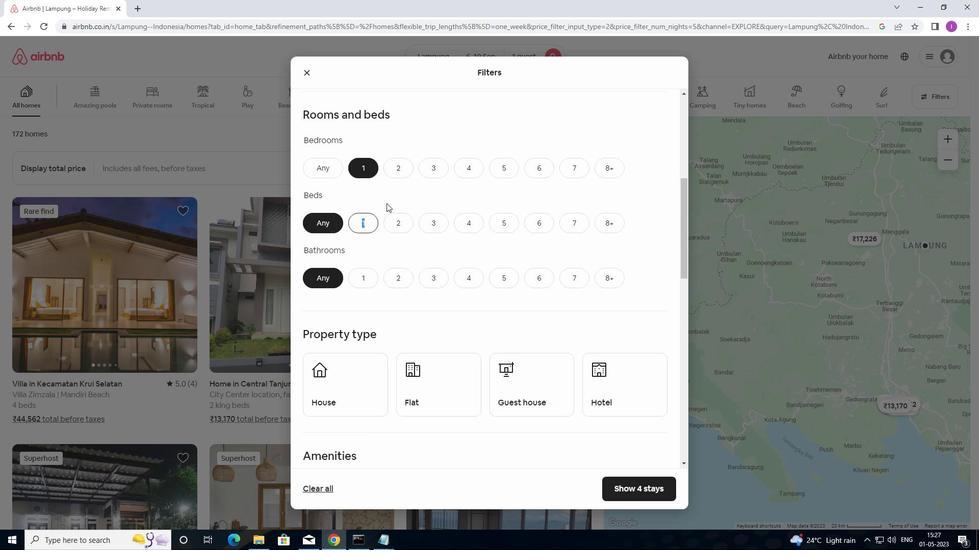 
Action: Mouse moved to (372, 227)
Screenshot: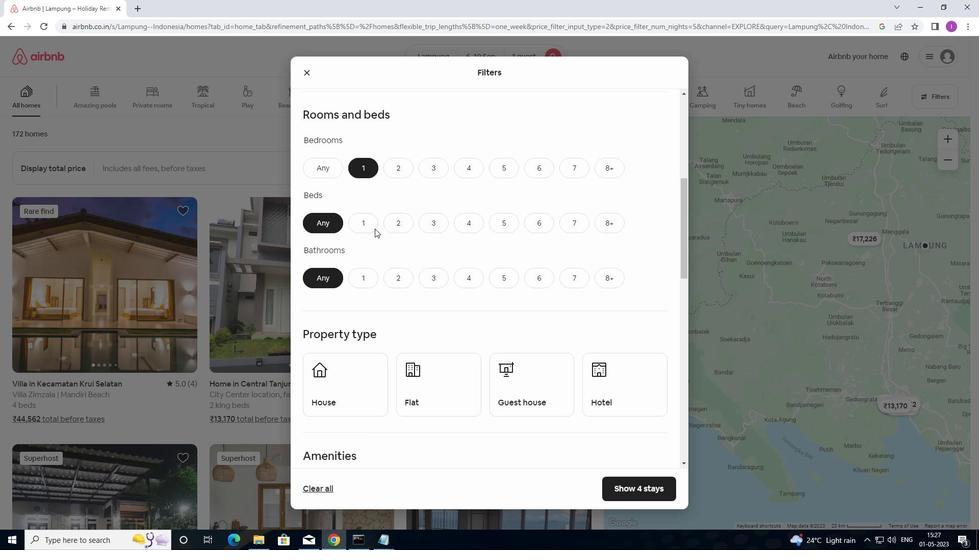
Action: Mouse pressed left at (372, 227)
Screenshot: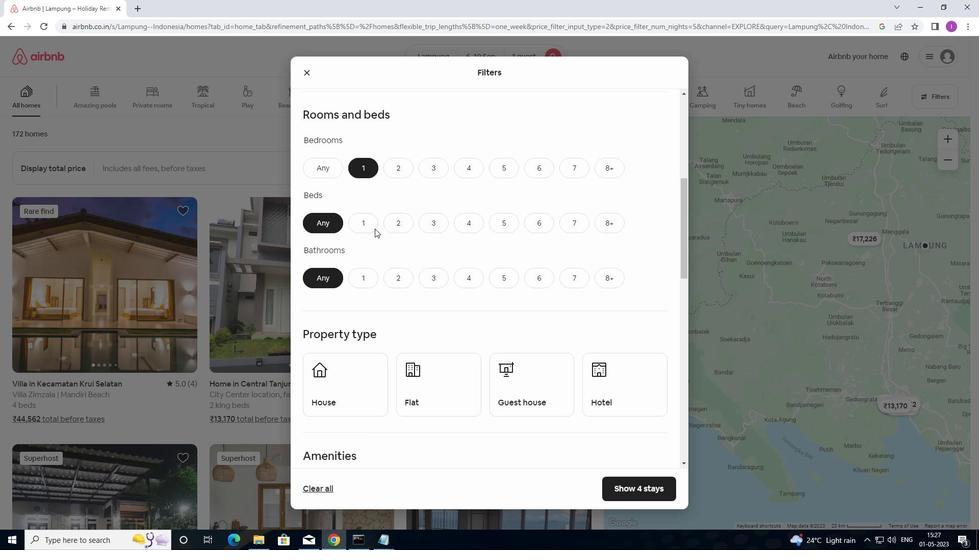
Action: Mouse moved to (370, 278)
Screenshot: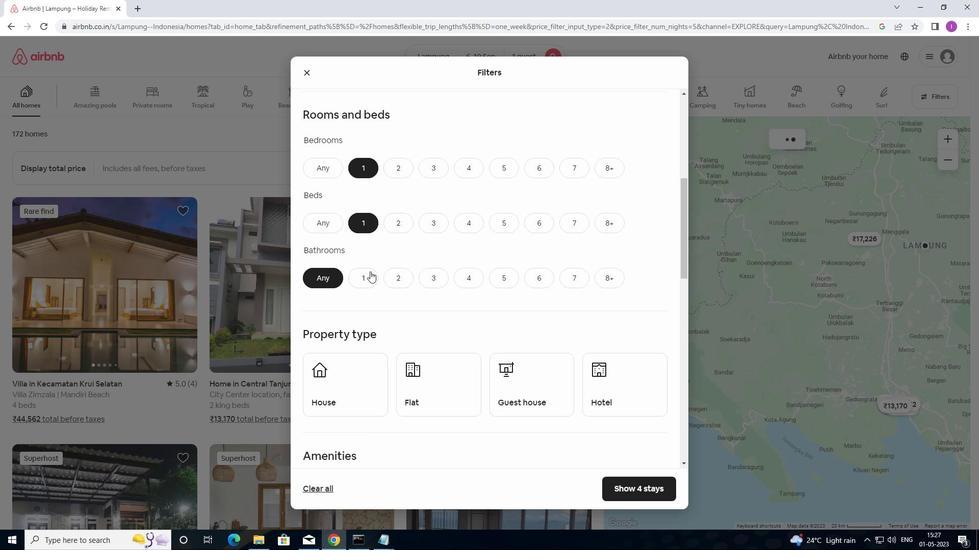 
Action: Mouse pressed left at (370, 278)
Screenshot: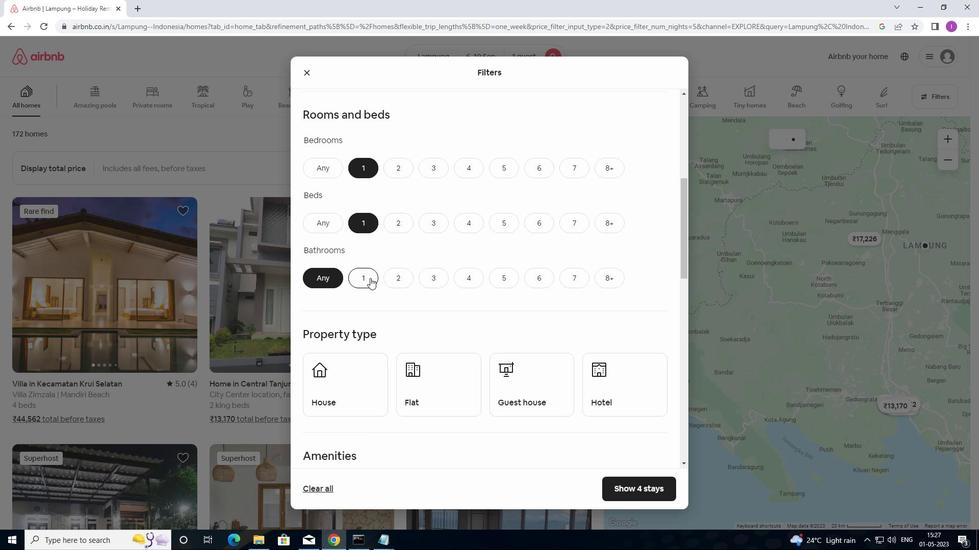 
Action: Mouse moved to (380, 373)
Screenshot: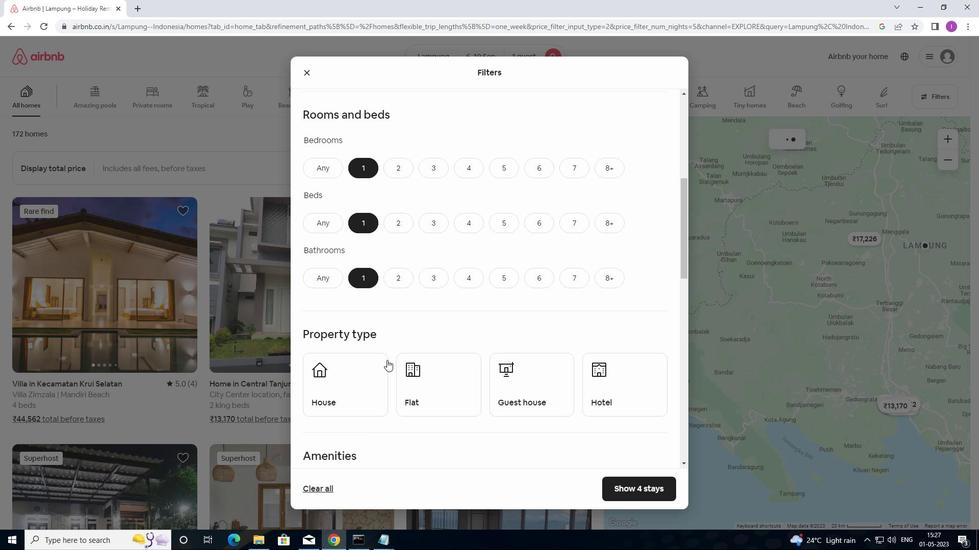 
Action: Mouse pressed left at (380, 373)
Screenshot: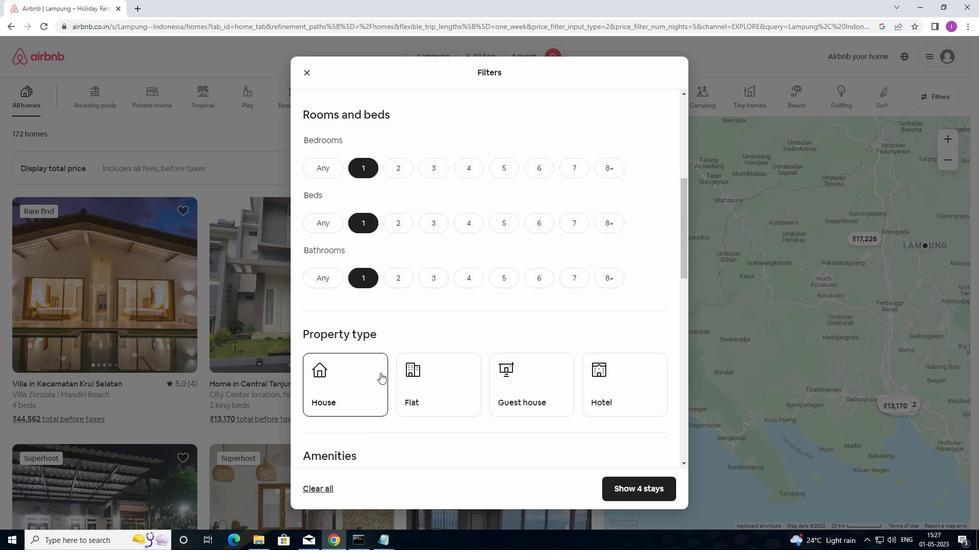 
Action: Mouse moved to (419, 378)
Screenshot: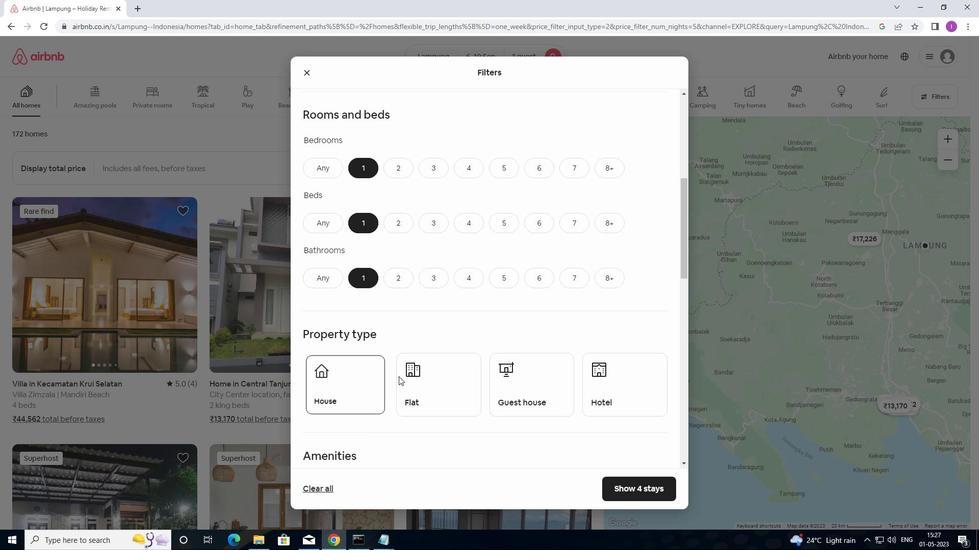 
Action: Mouse pressed left at (419, 378)
Screenshot: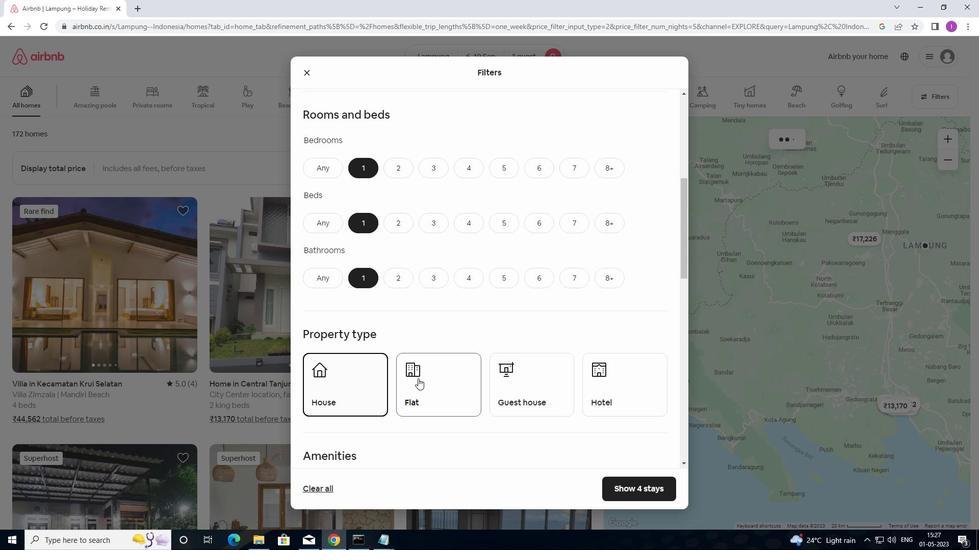 
Action: Mouse moved to (501, 388)
Screenshot: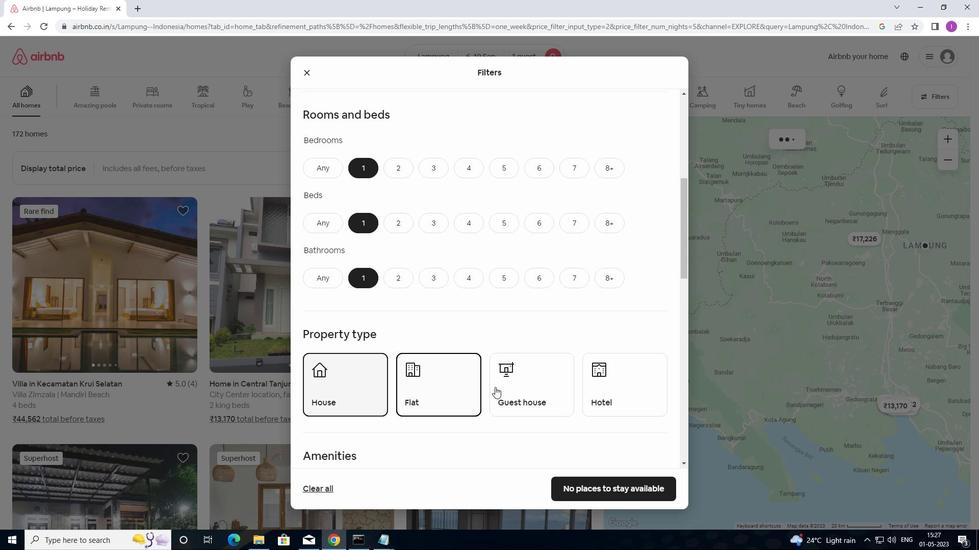 
Action: Mouse pressed left at (501, 388)
Screenshot: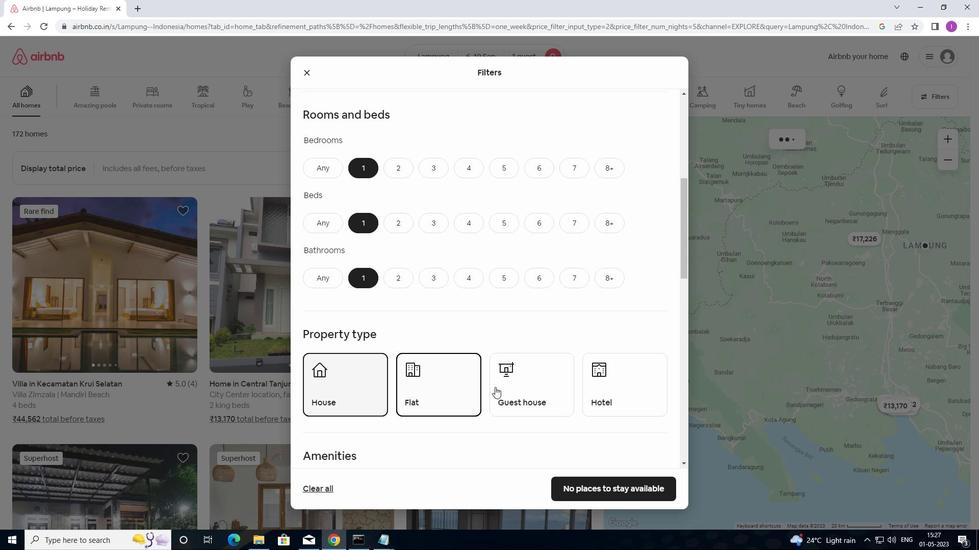 
Action: Mouse moved to (613, 394)
Screenshot: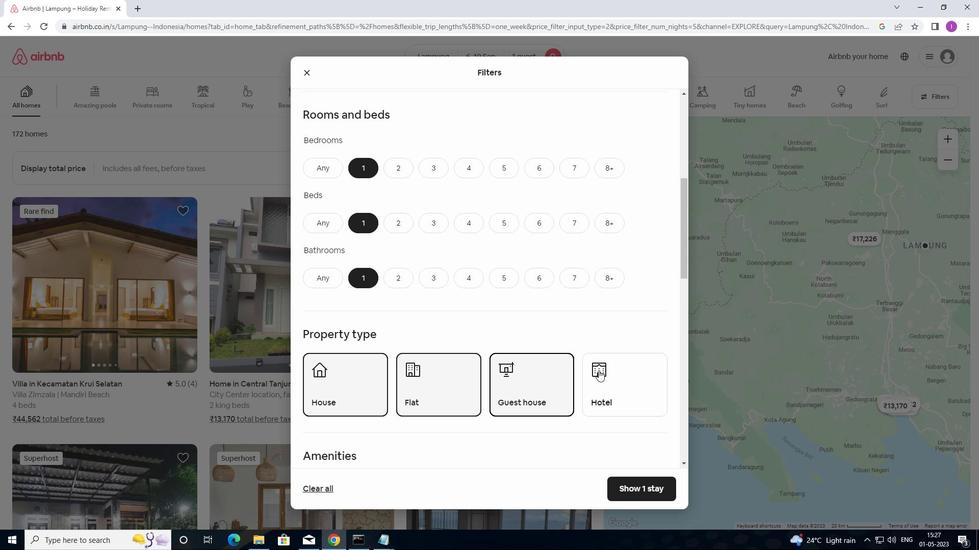 
Action: Mouse pressed left at (613, 394)
Screenshot: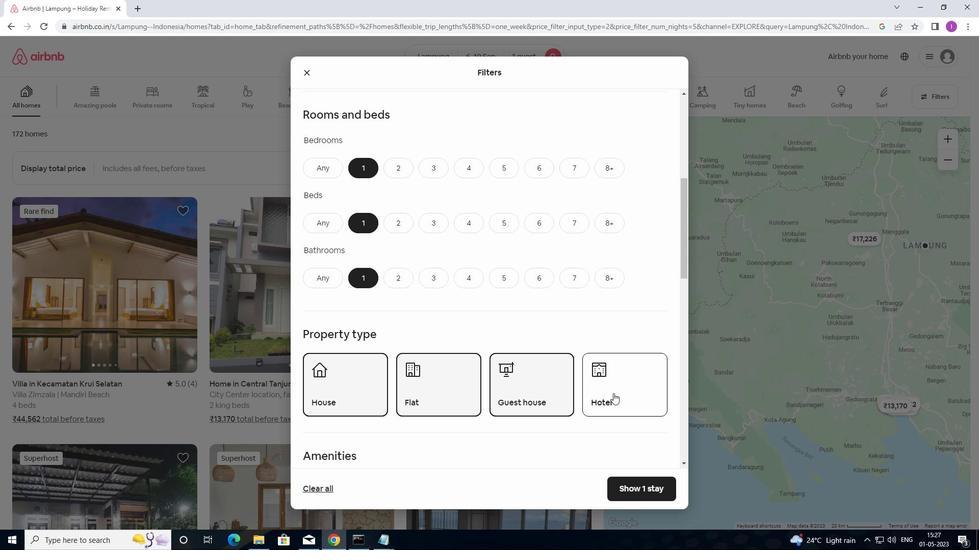 
Action: Mouse moved to (459, 398)
Screenshot: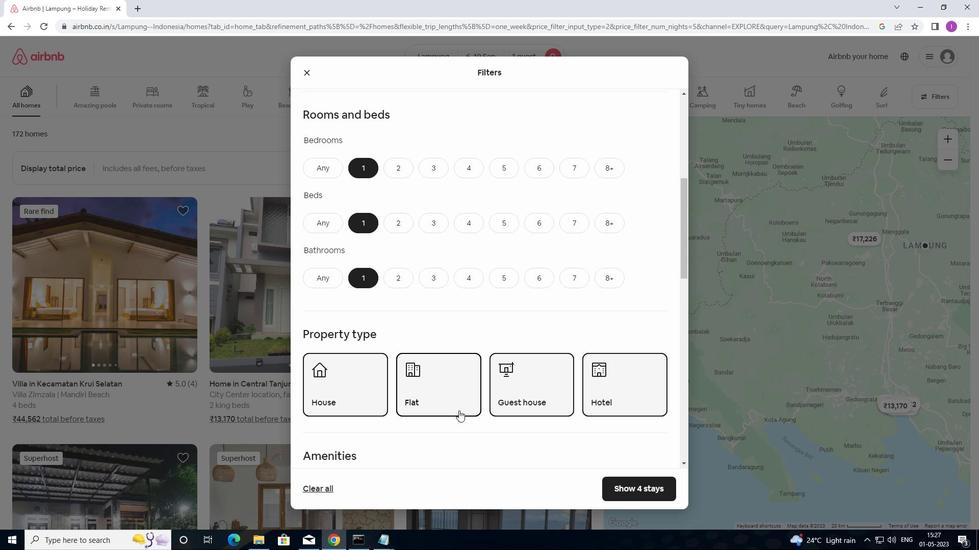 
Action: Mouse scrolled (459, 398) with delta (0, 0)
Screenshot: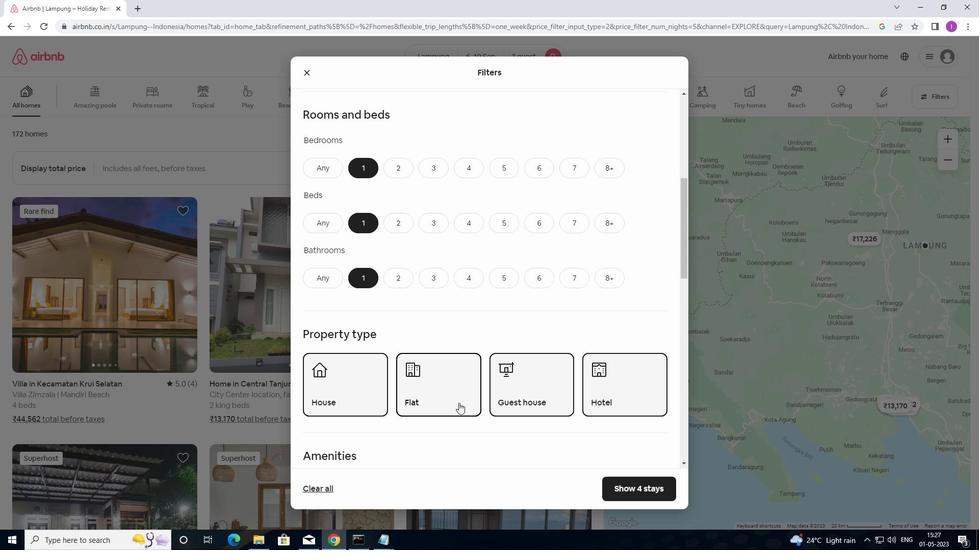 
Action: Mouse moved to (457, 398)
Screenshot: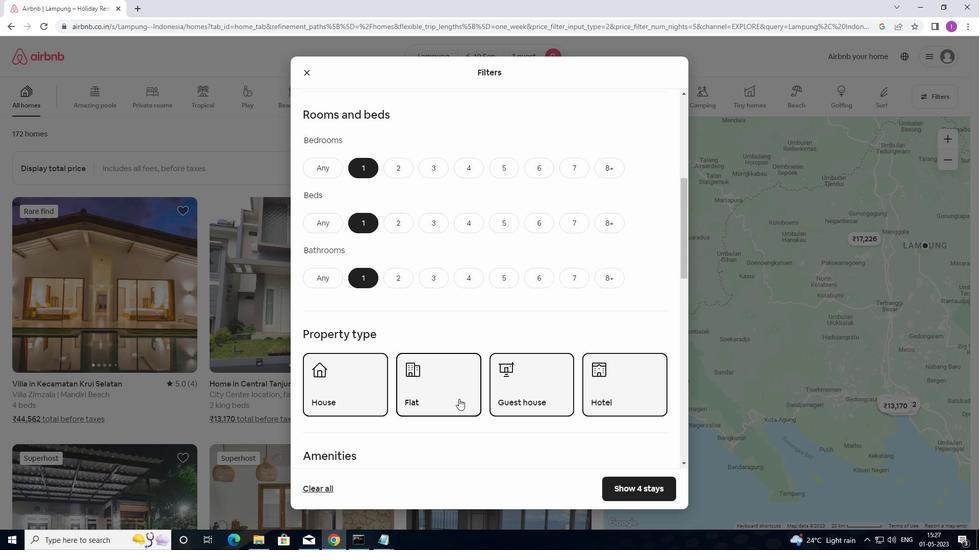 
Action: Mouse scrolled (457, 398) with delta (0, 0)
Screenshot: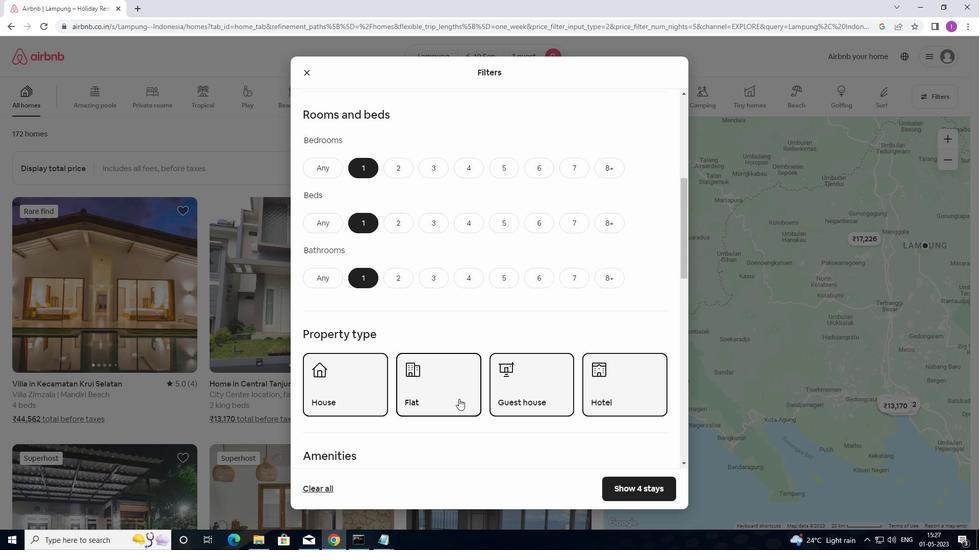 
Action: Mouse moved to (455, 398)
Screenshot: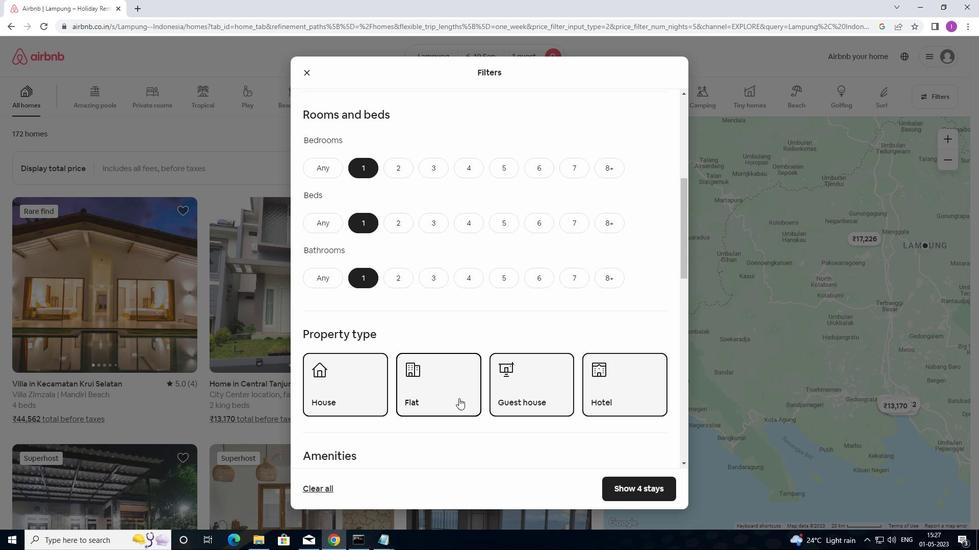 
Action: Mouse scrolled (455, 398) with delta (0, 0)
Screenshot: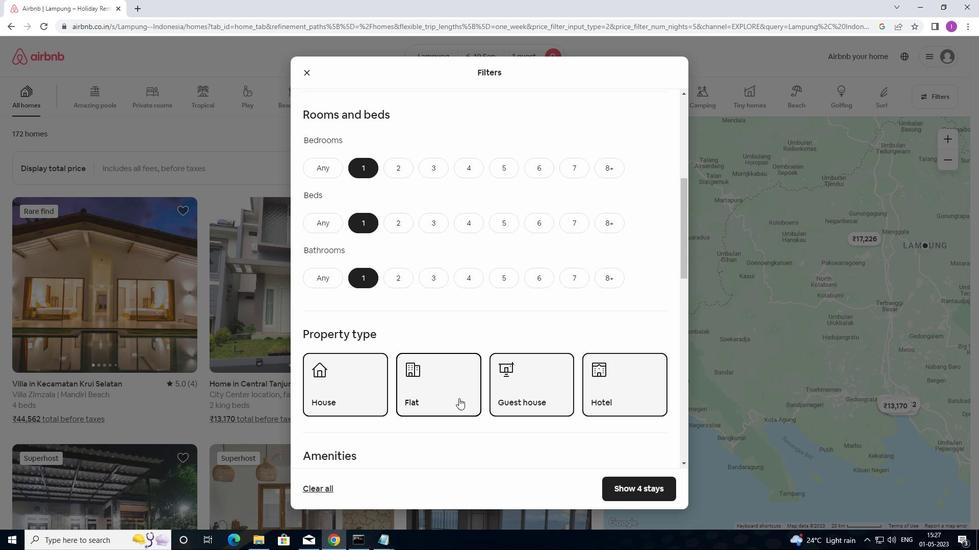 
Action: Mouse moved to (450, 398)
Screenshot: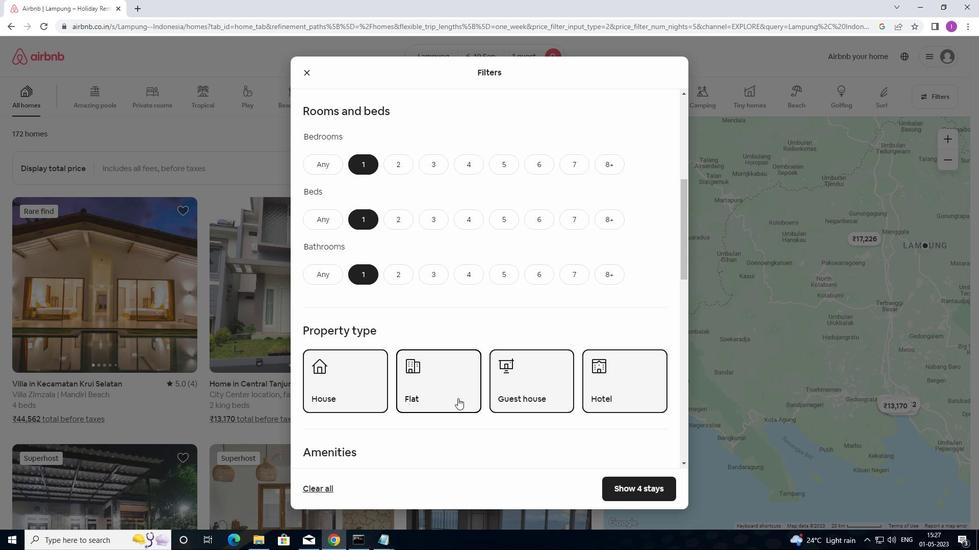 
Action: Mouse scrolled (450, 398) with delta (0, 0)
Screenshot: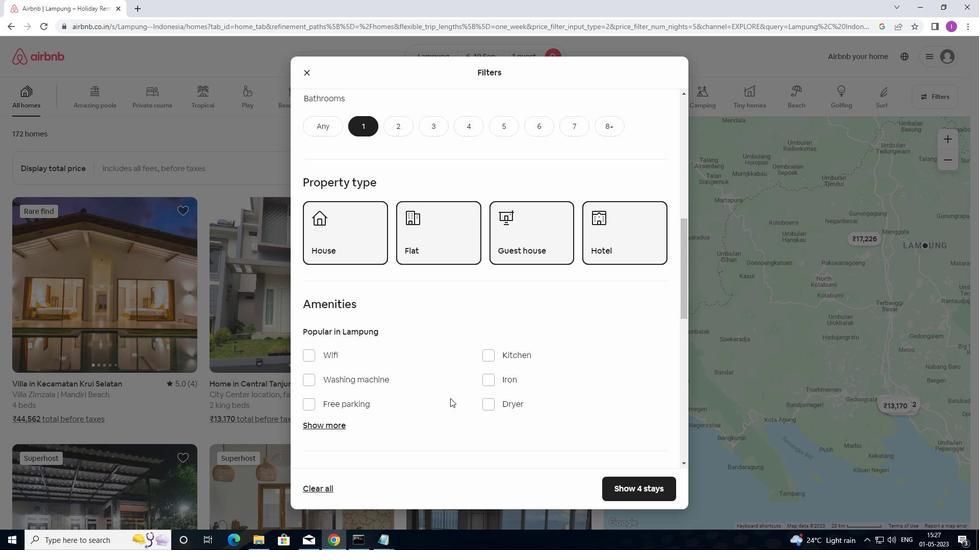 
Action: Mouse scrolled (450, 398) with delta (0, 0)
Screenshot: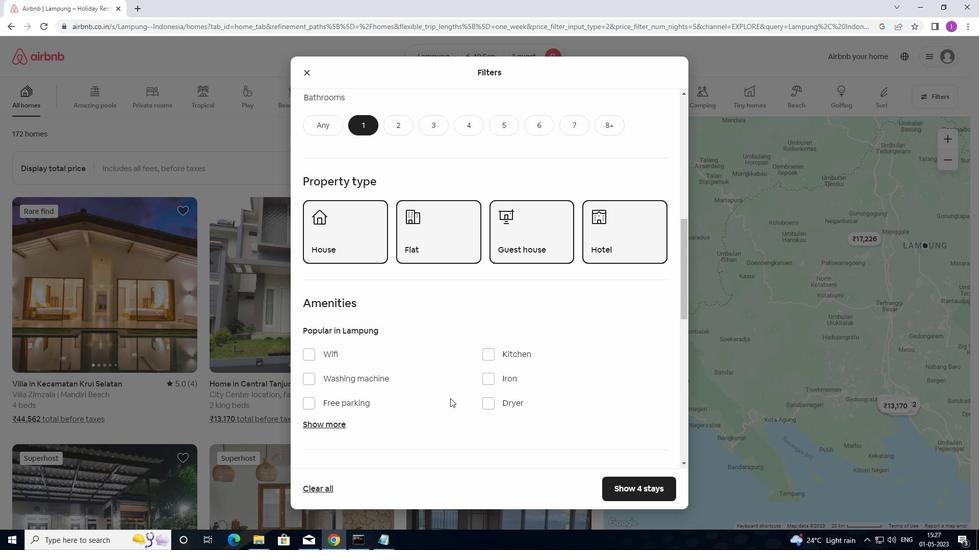 
Action: Mouse moved to (451, 396)
Screenshot: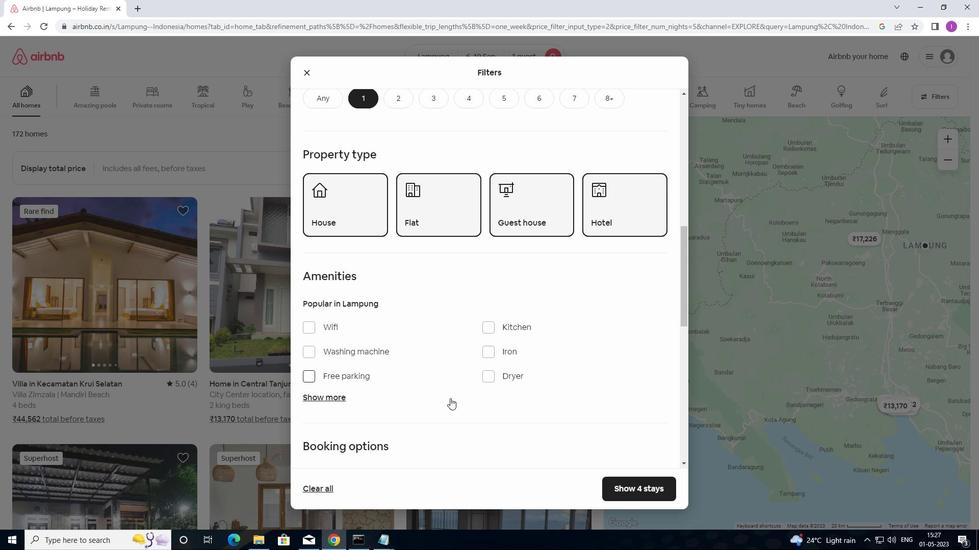 
Action: Mouse scrolled (451, 396) with delta (0, 0)
Screenshot: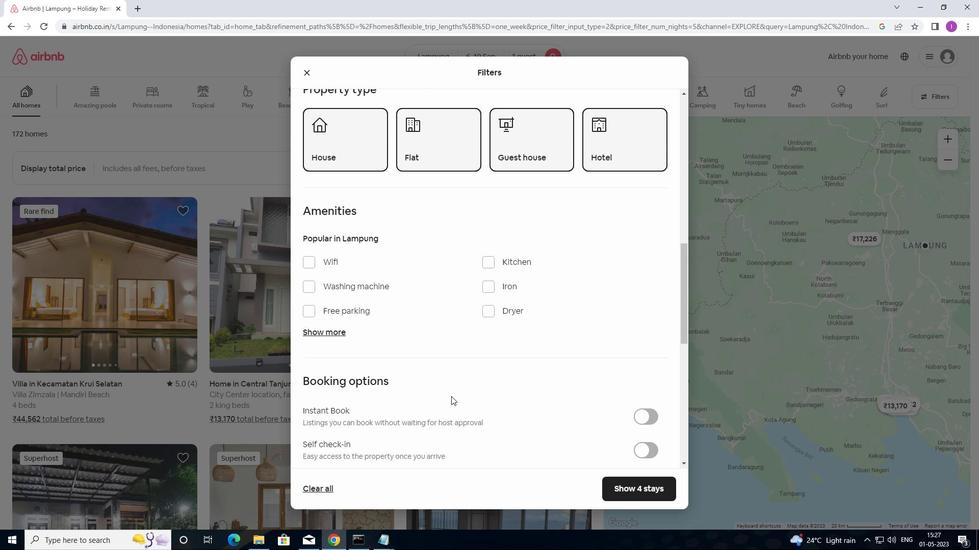 
Action: Mouse moved to (484, 389)
Screenshot: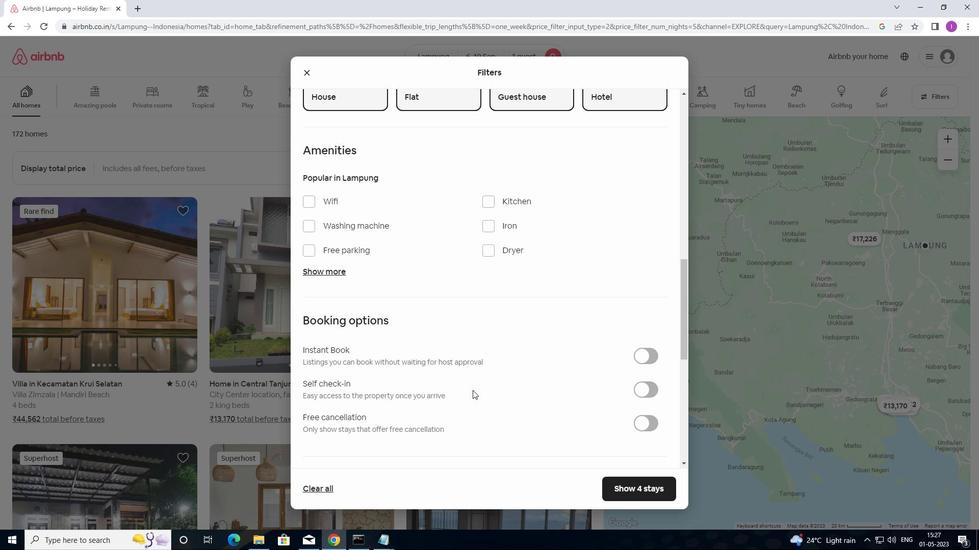 
Action: Mouse scrolled (484, 389) with delta (0, 0)
Screenshot: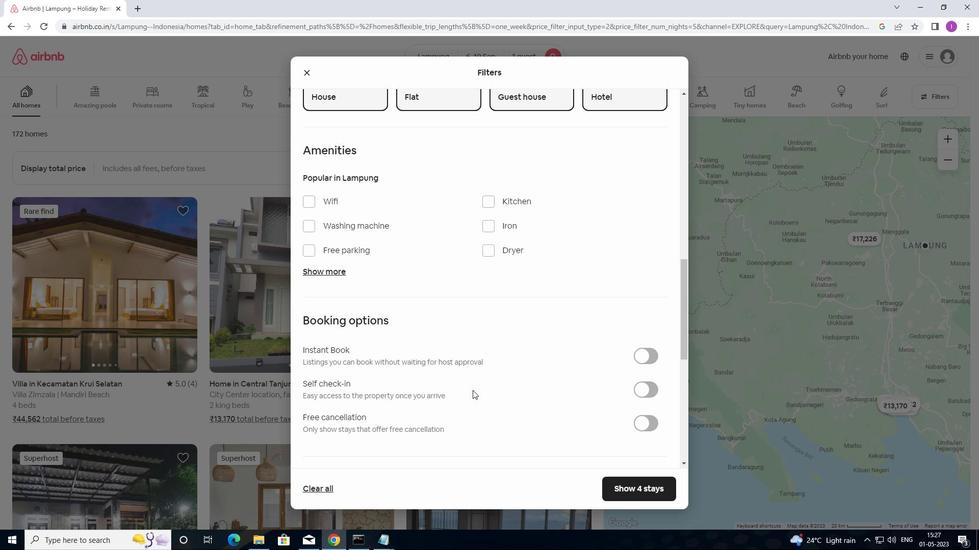 
Action: Mouse moved to (648, 345)
Screenshot: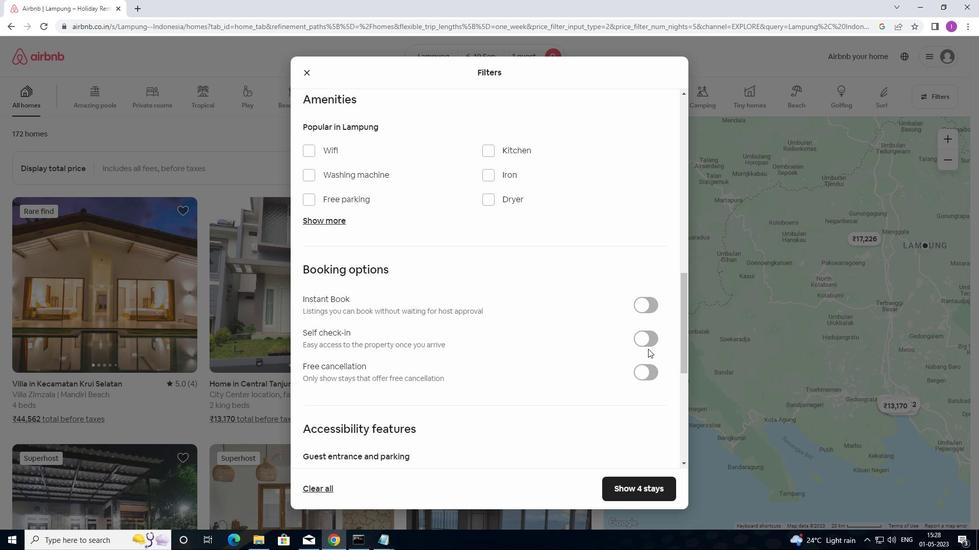 
Action: Mouse pressed left at (648, 345)
Screenshot: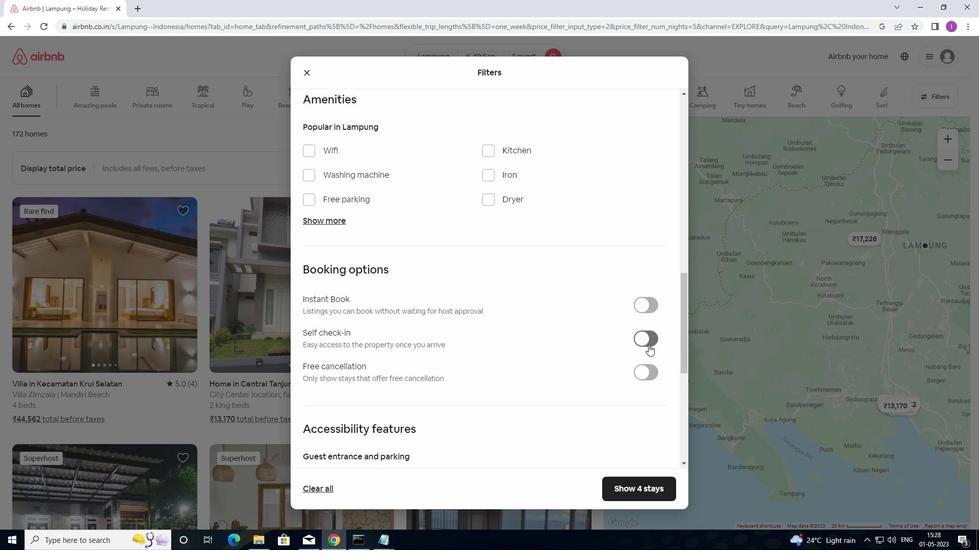 
Action: Mouse moved to (536, 382)
Screenshot: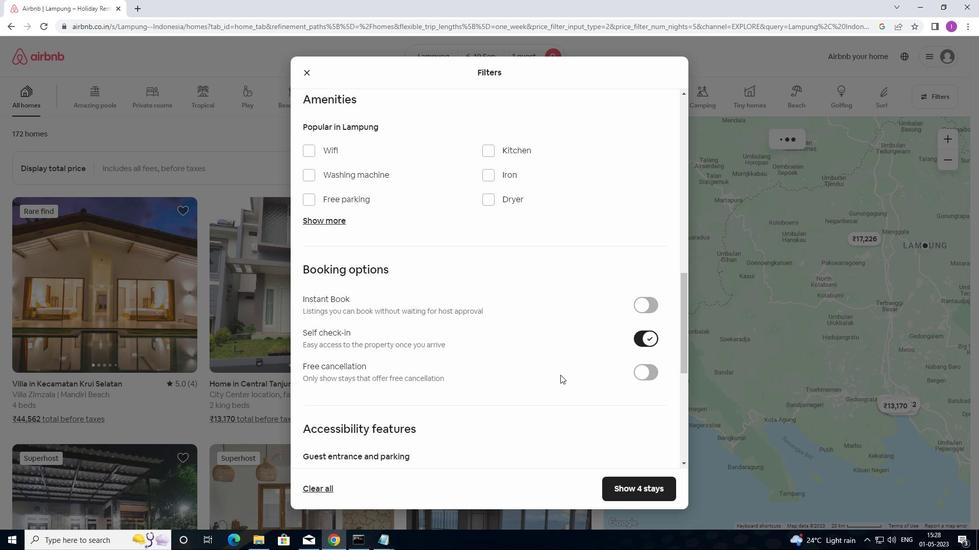 
Action: Mouse scrolled (536, 381) with delta (0, 0)
Screenshot: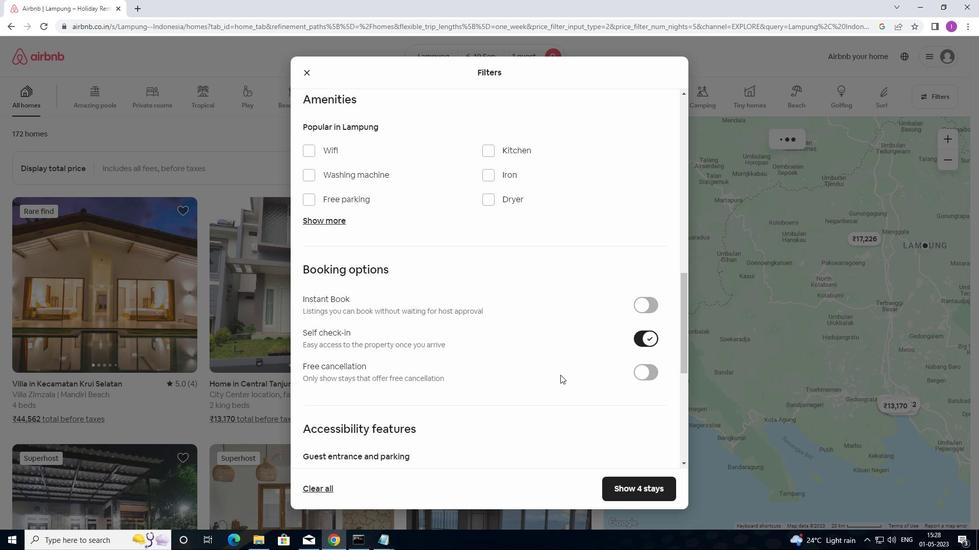 
Action: Mouse moved to (536, 382)
Screenshot: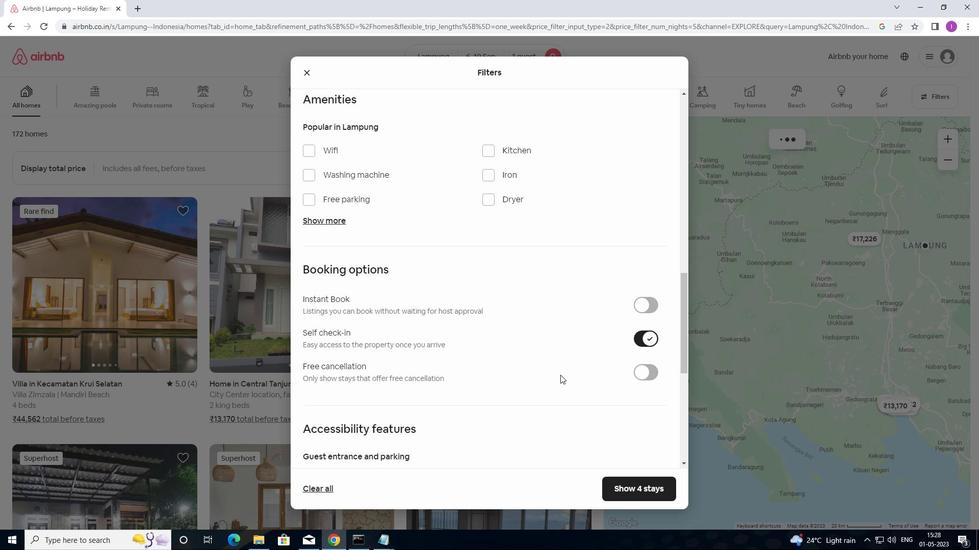 
Action: Mouse scrolled (536, 381) with delta (0, 0)
Screenshot: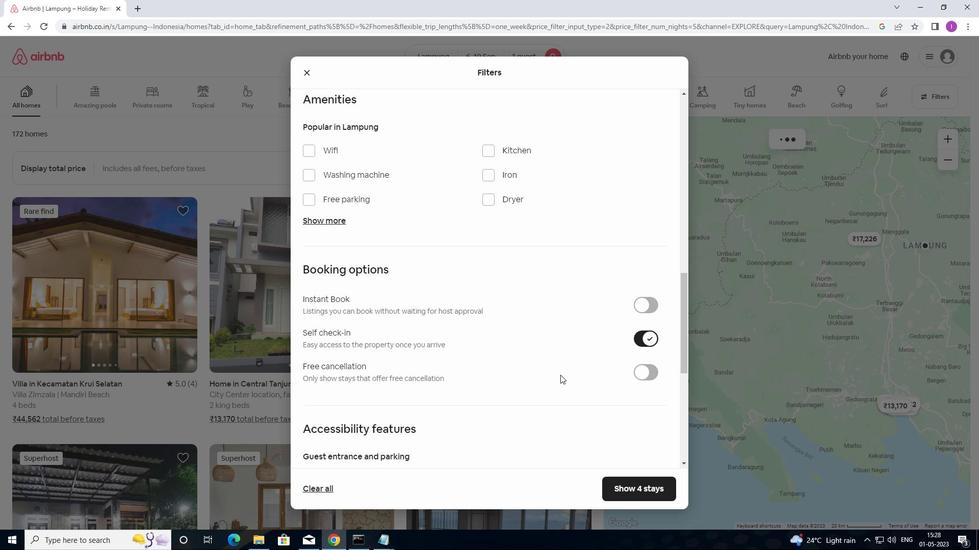 
Action: Mouse moved to (529, 382)
Screenshot: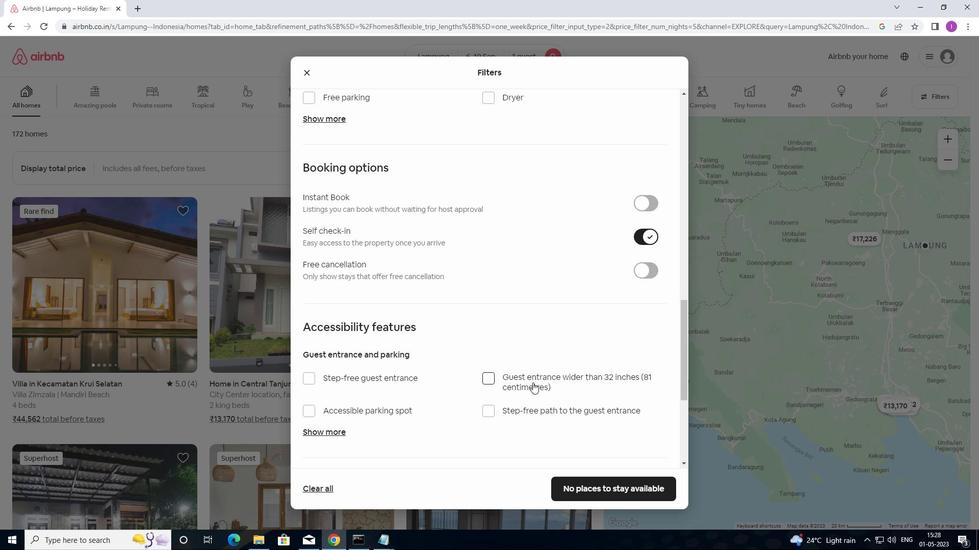 
Action: Mouse scrolled (529, 381) with delta (0, 0)
Screenshot: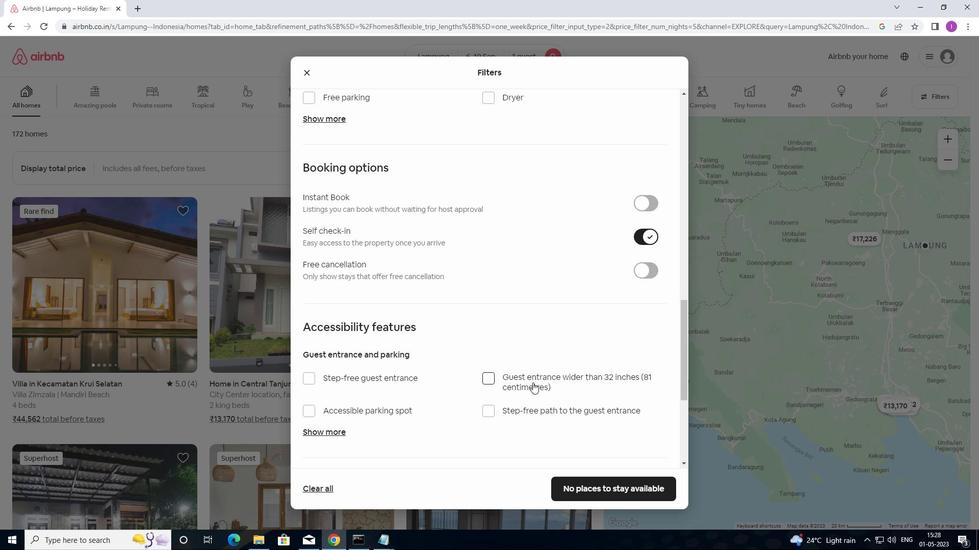 
Action: Mouse moved to (528, 382)
Screenshot: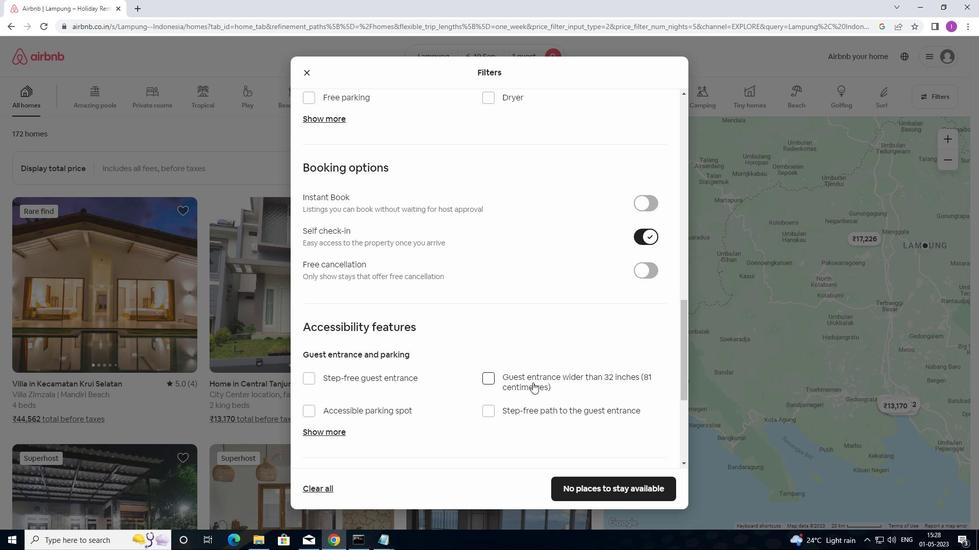 
Action: Mouse scrolled (528, 381) with delta (0, 0)
Screenshot: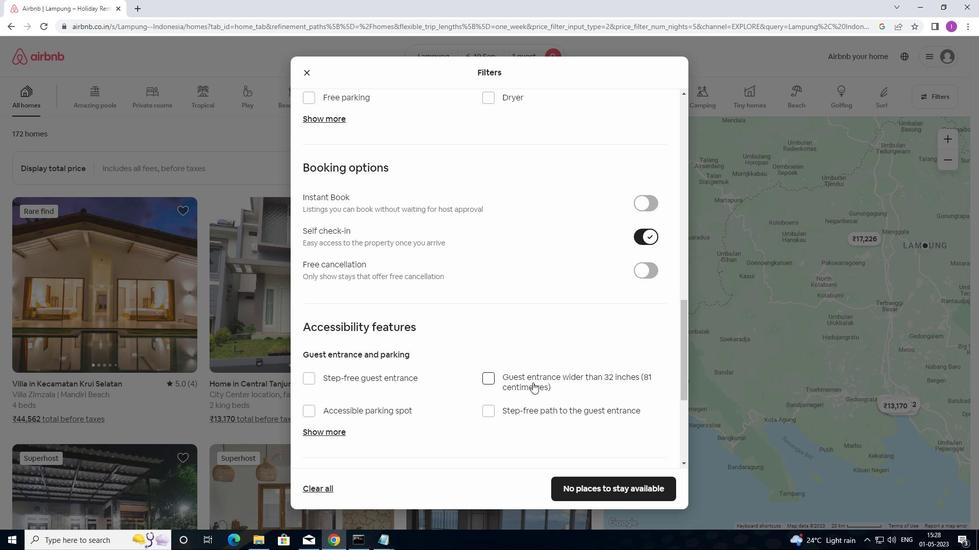 
Action: Mouse moved to (525, 383)
Screenshot: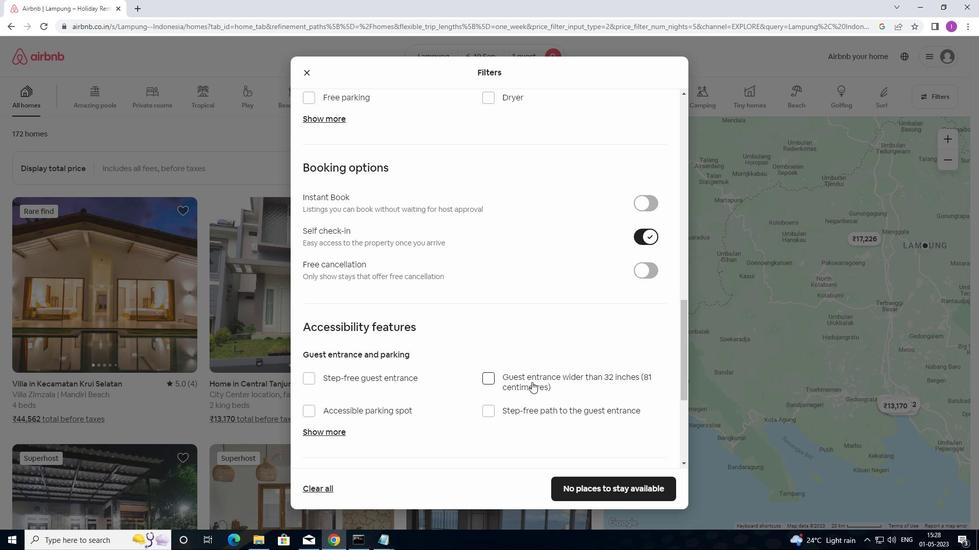 
Action: Mouse scrolled (525, 382) with delta (0, 0)
Screenshot: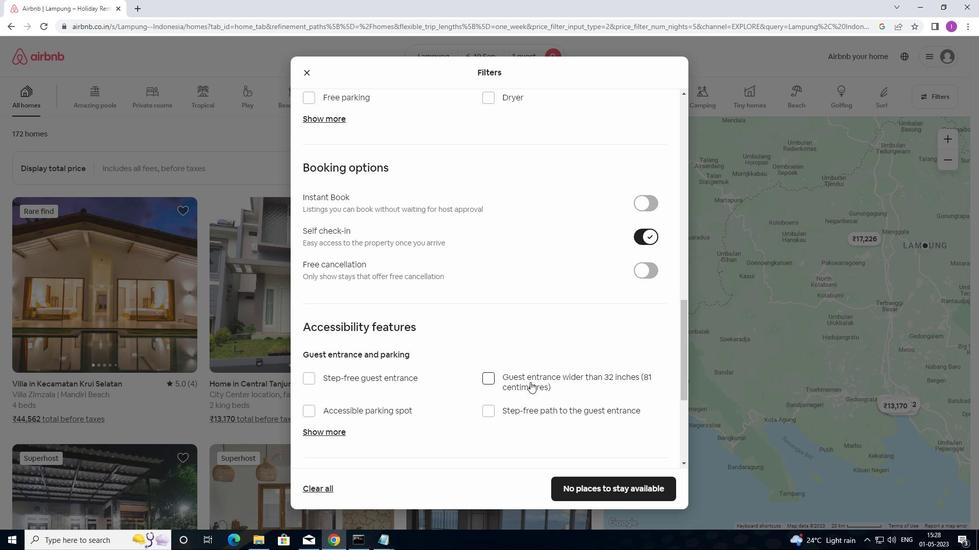 
Action: Mouse moved to (488, 380)
Screenshot: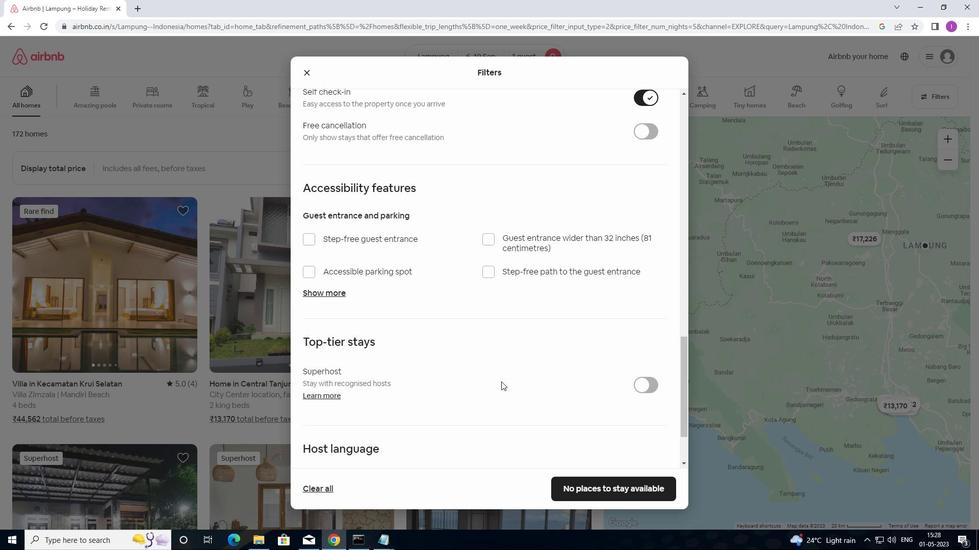 
Action: Mouse scrolled (488, 380) with delta (0, 0)
Screenshot: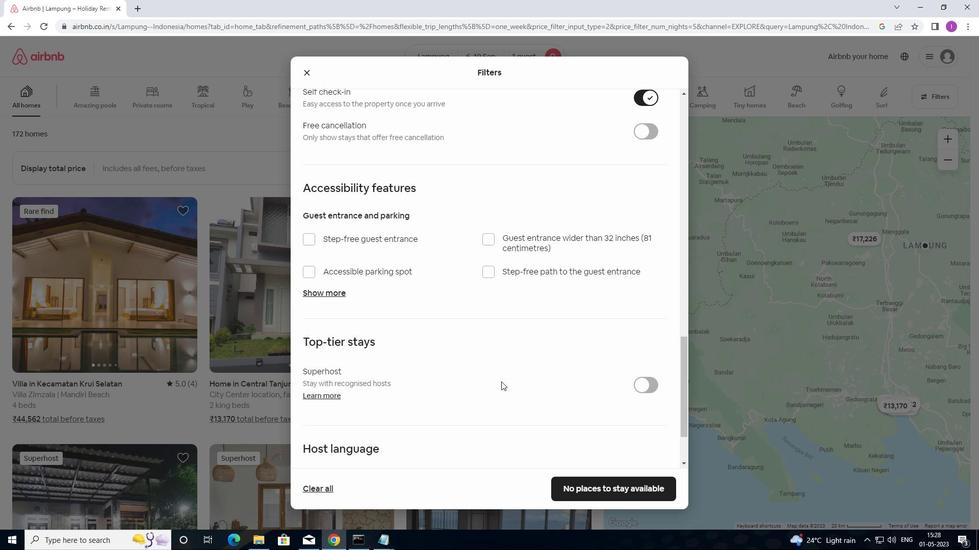 
Action: Mouse moved to (484, 383)
Screenshot: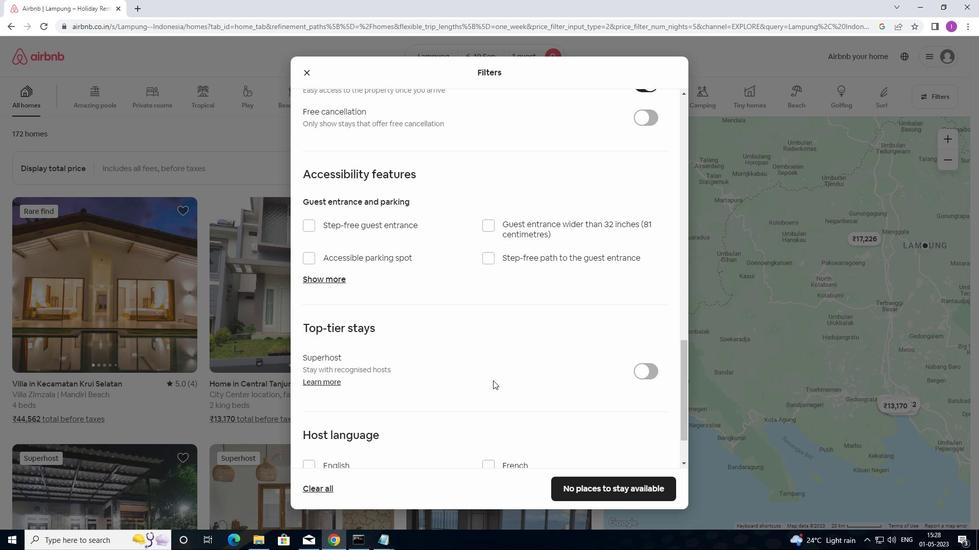 
Action: Mouse scrolled (484, 383) with delta (0, 0)
Screenshot: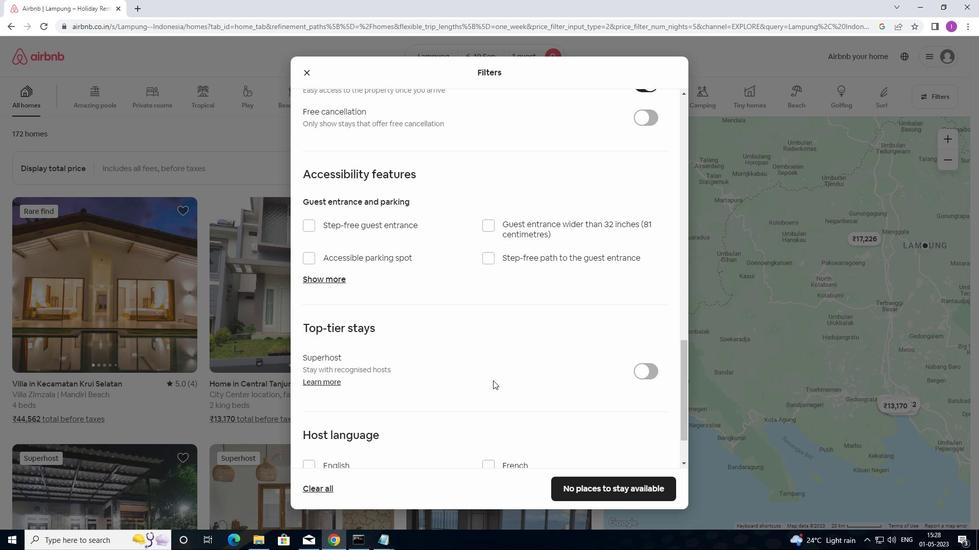 
Action: Mouse moved to (321, 396)
Screenshot: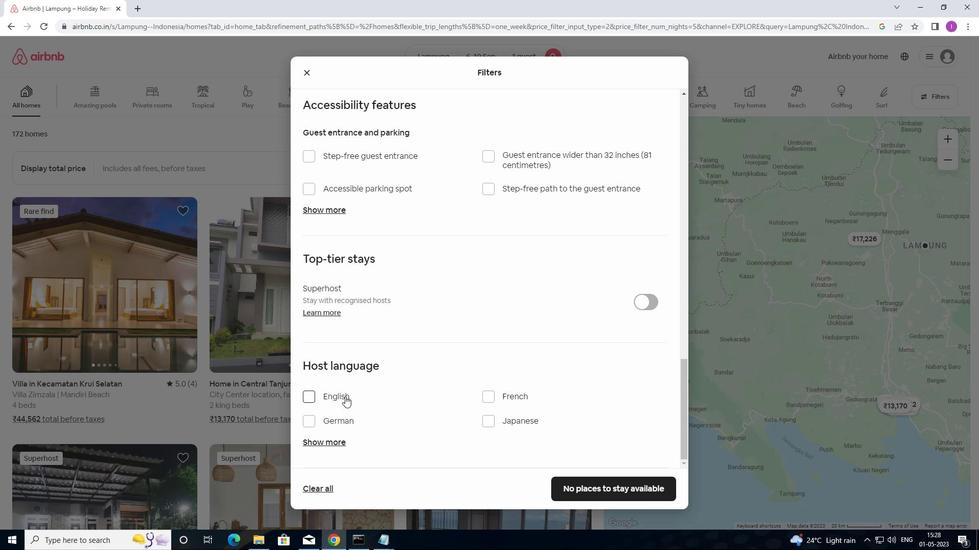 
Action: Mouse pressed left at (321, 396)
Screenshot: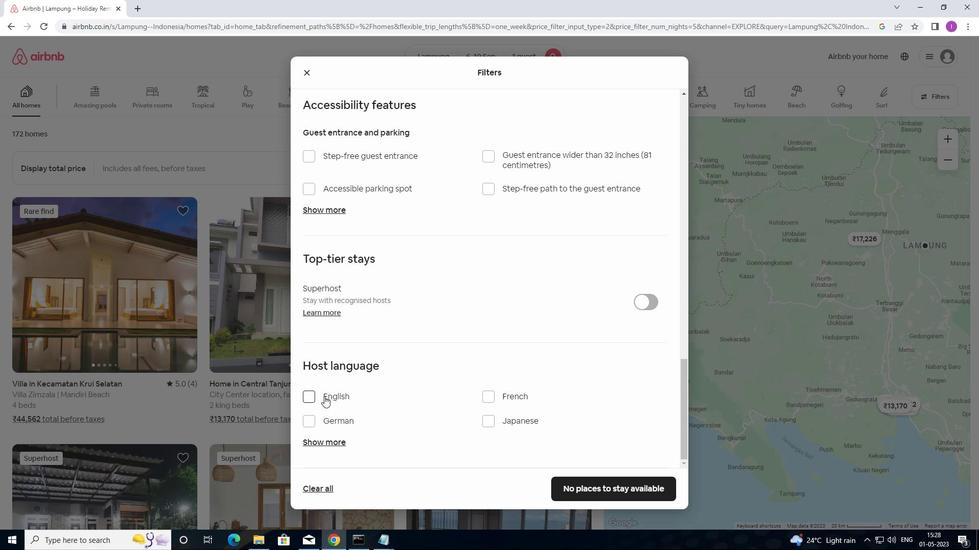 
Action: Mouse moved to (591, 479)
Screenshot: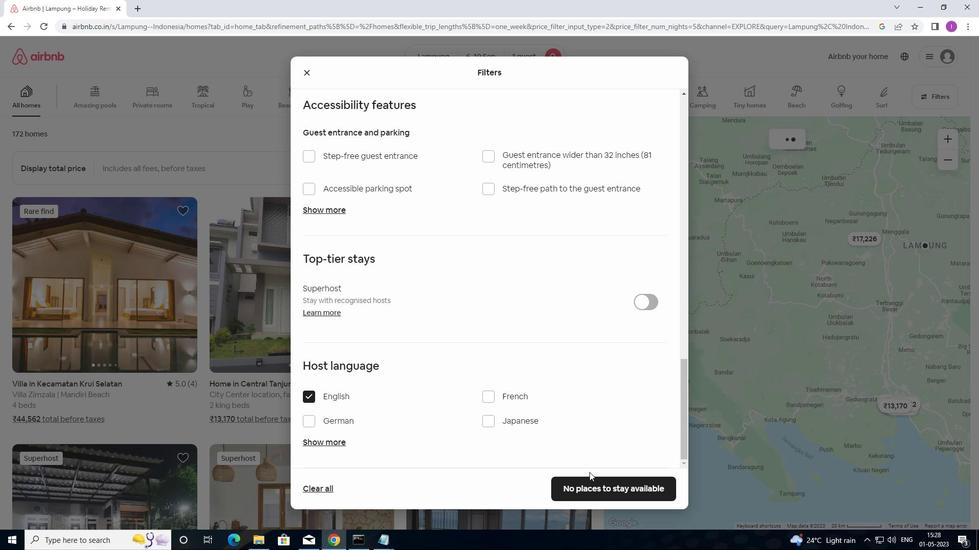 
Action: Mouse pressed left at (591, 479)
Screenshot: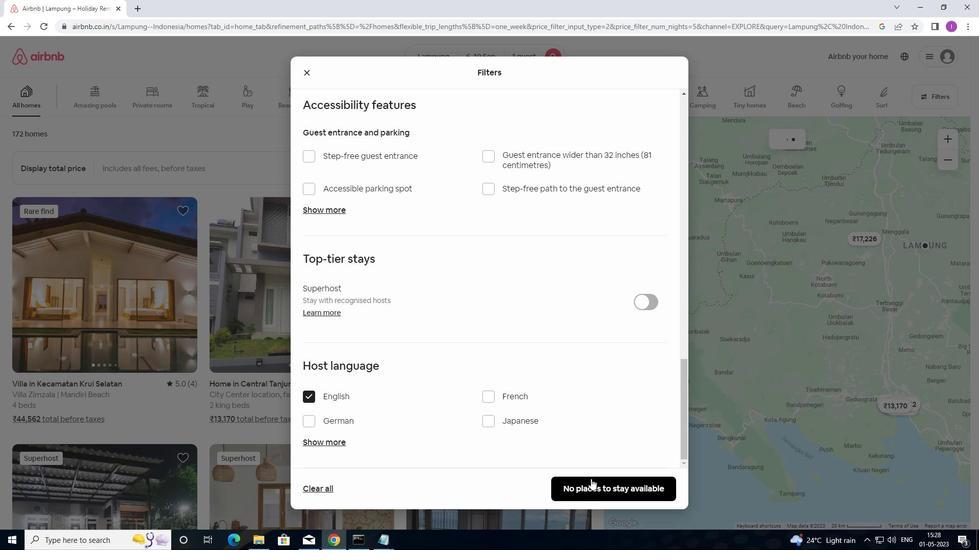 
Action: Mouse moved to (598, 466)
Screenshot: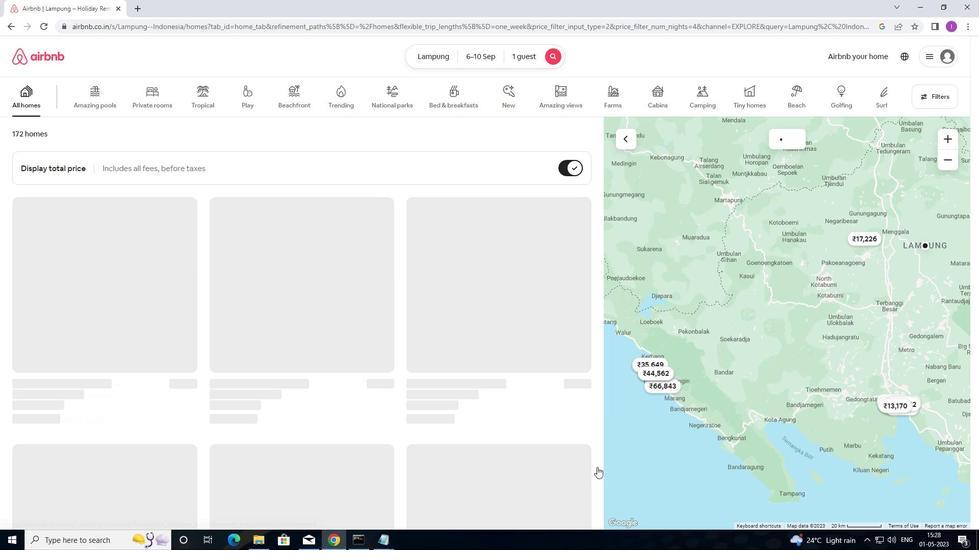 
